 Task: Search one way flight ticket for 3 adults in first from Chicago: Chicago Midway International Airport to Indianapolis: Indianapolis International Airport on 8-5-2023. Choice of flights is American. Number of bags: 1 carry on bag. Price is upto 87000. Outbound departure time preference is 14:45.
Action: Mouse moved to (322, 291)
Screenshot: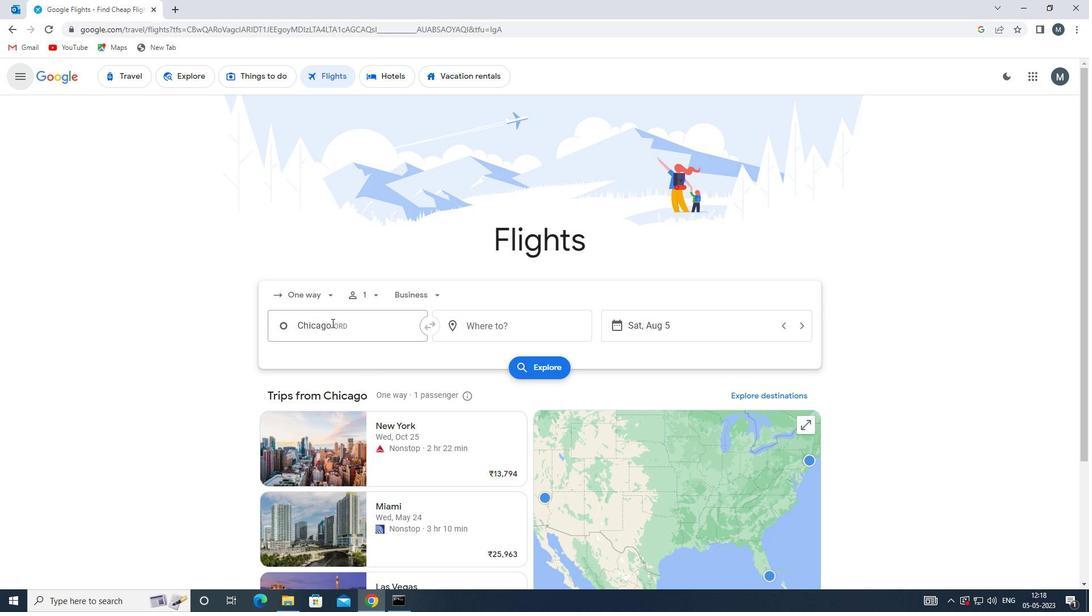 
Action: Mouse pressed left at (322, 291)
Screenshot: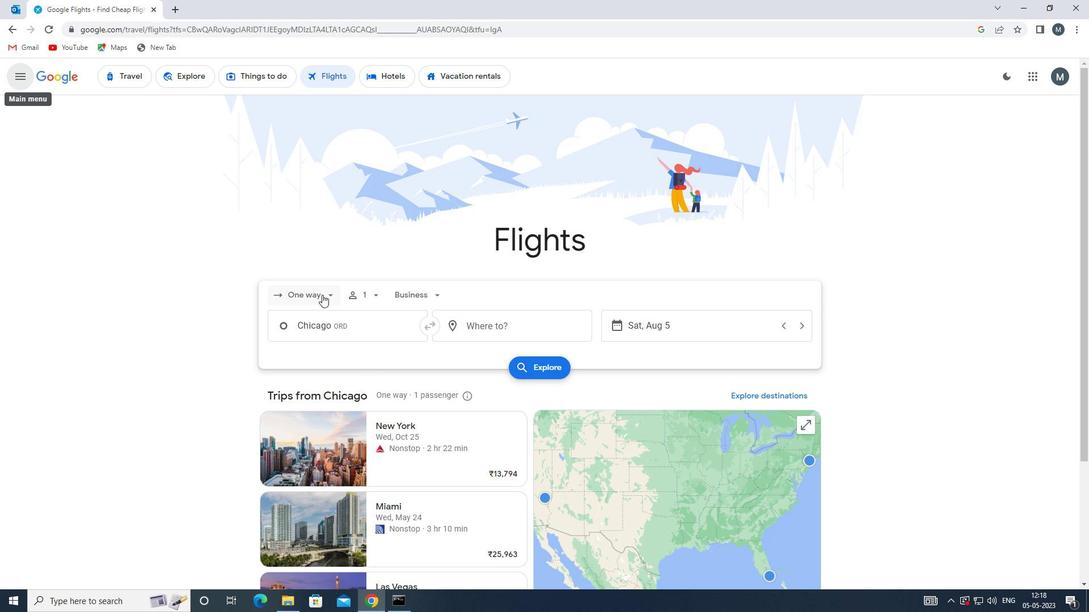
Action: Mouse moved to (328, 356)
Screenshot: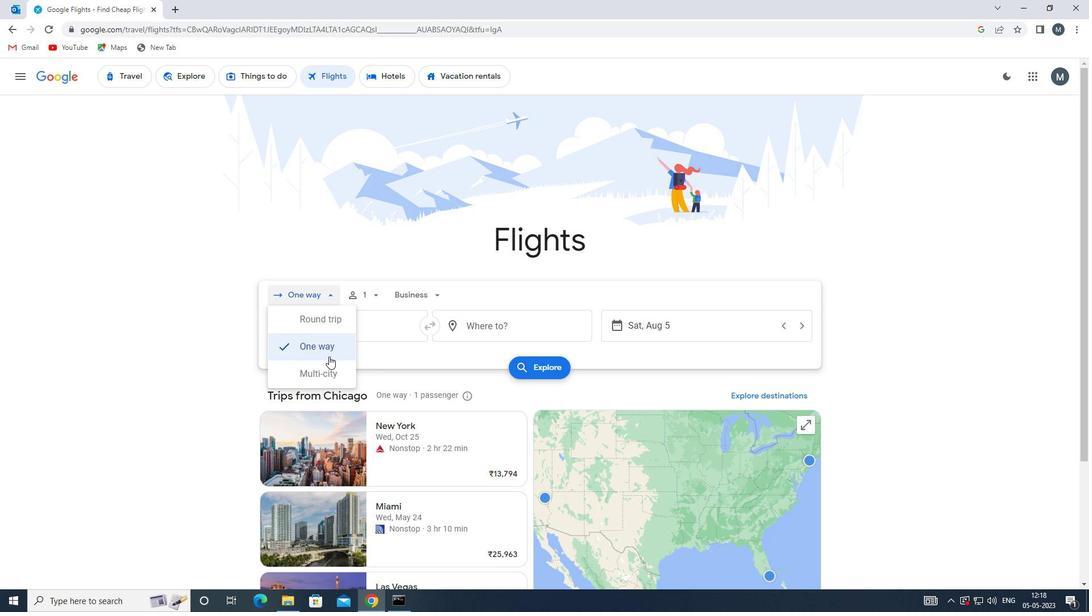 
Action: Mouse pressed left at (328, 356)
Screenshot: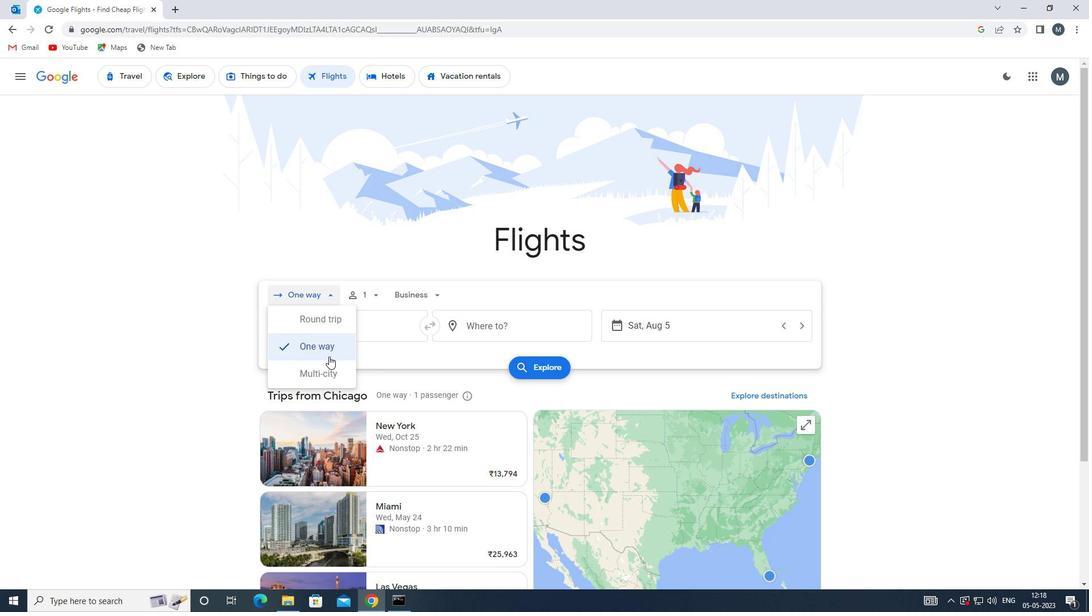 
Action: Mouse moved to (373, 297)
Screenshot: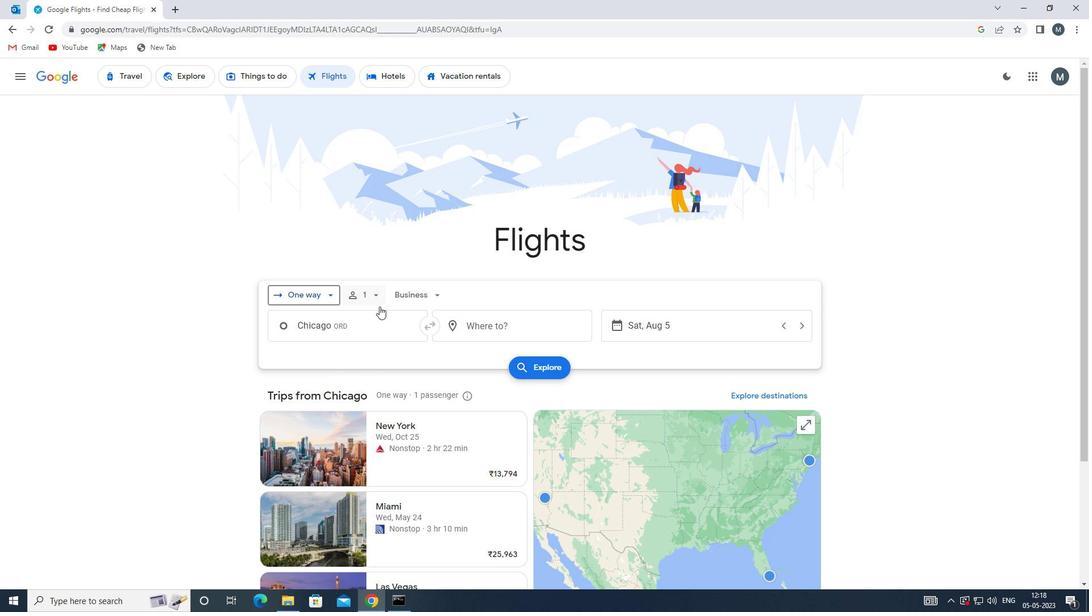 
Action: Mouse pressed left at (373, 297)
Screenshot: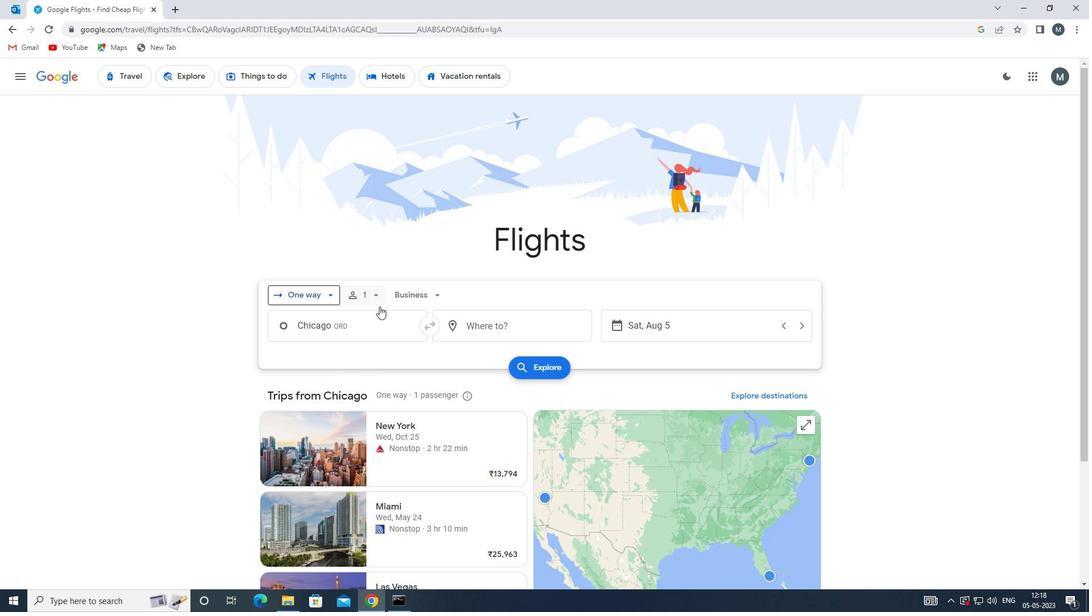 
Action: Mouse moved to (459, 325)
Screenshot: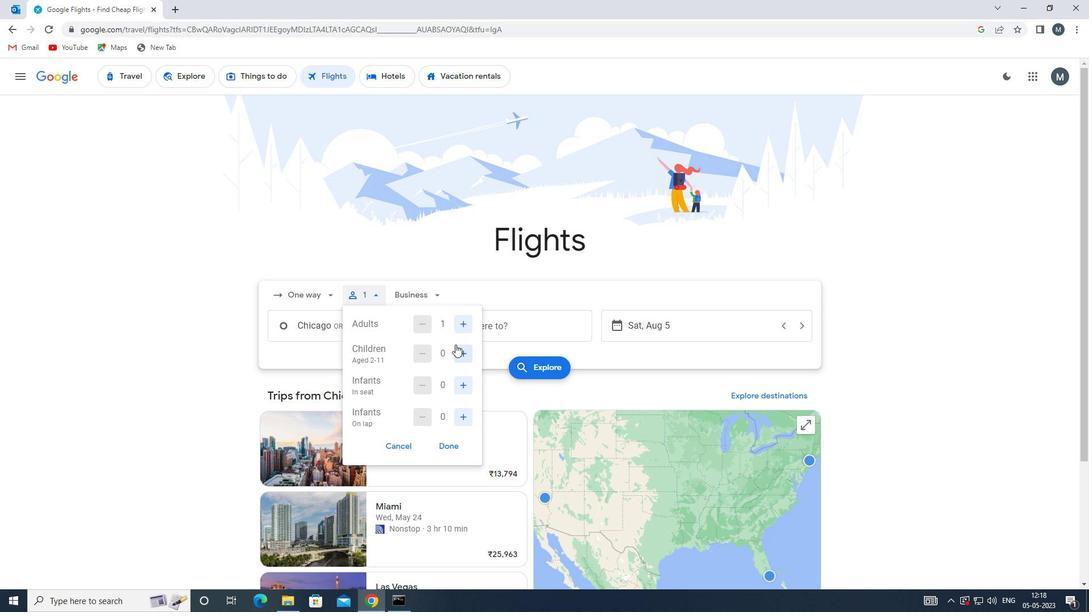 
Action: Mouse pressed left at (459, 325)
Screenshot: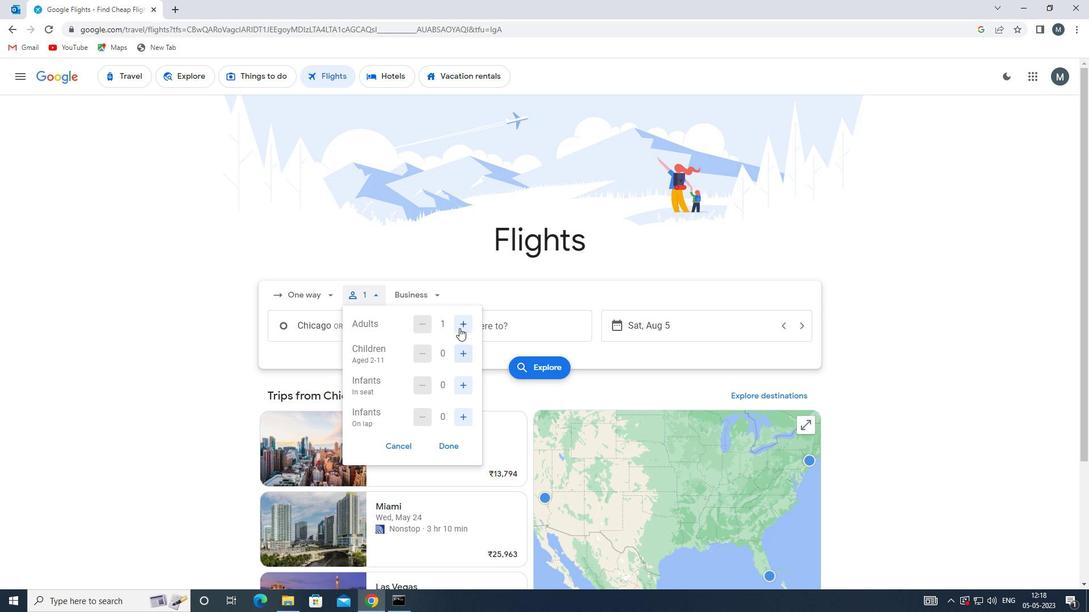 
Action: Mouse pressed left at (459, 325)
Screenshot: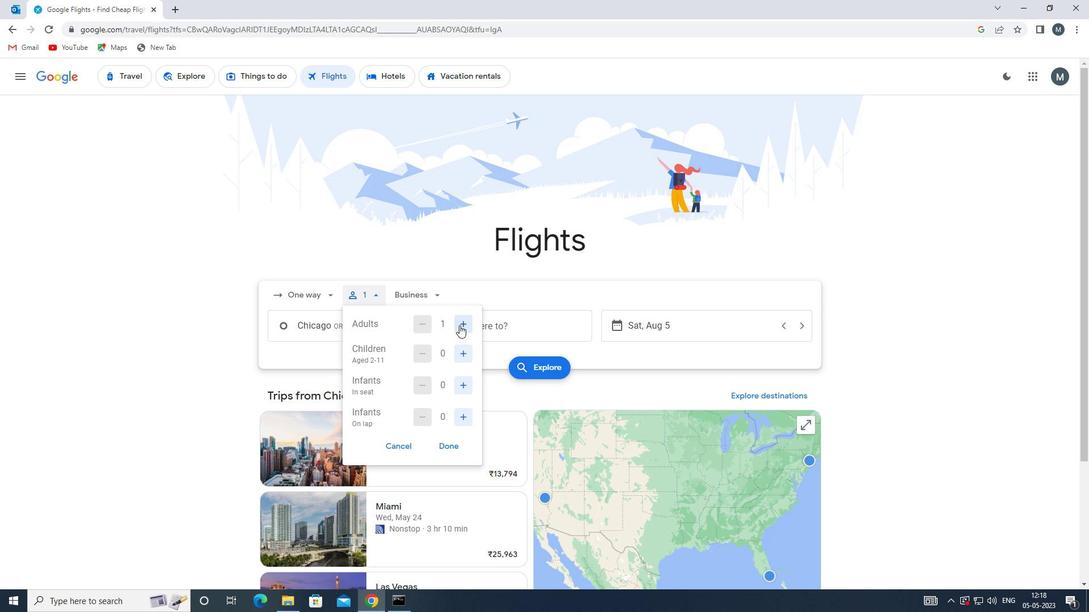 
Action: Mouse moved to (442, 446)
Screenshot: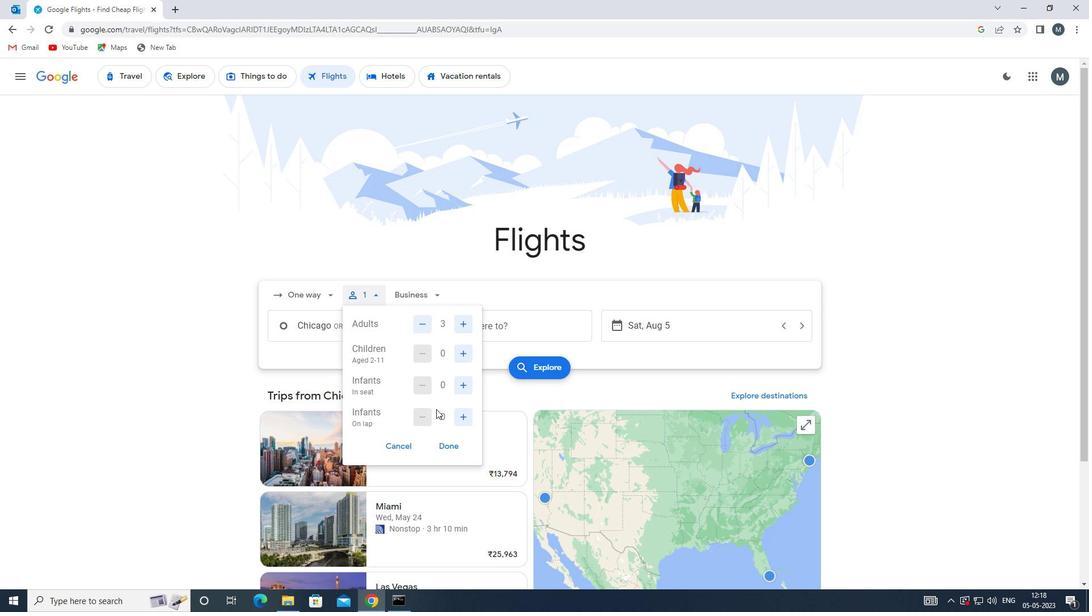 
Action: Mouse pressed left at (442, 446)
Screenshot: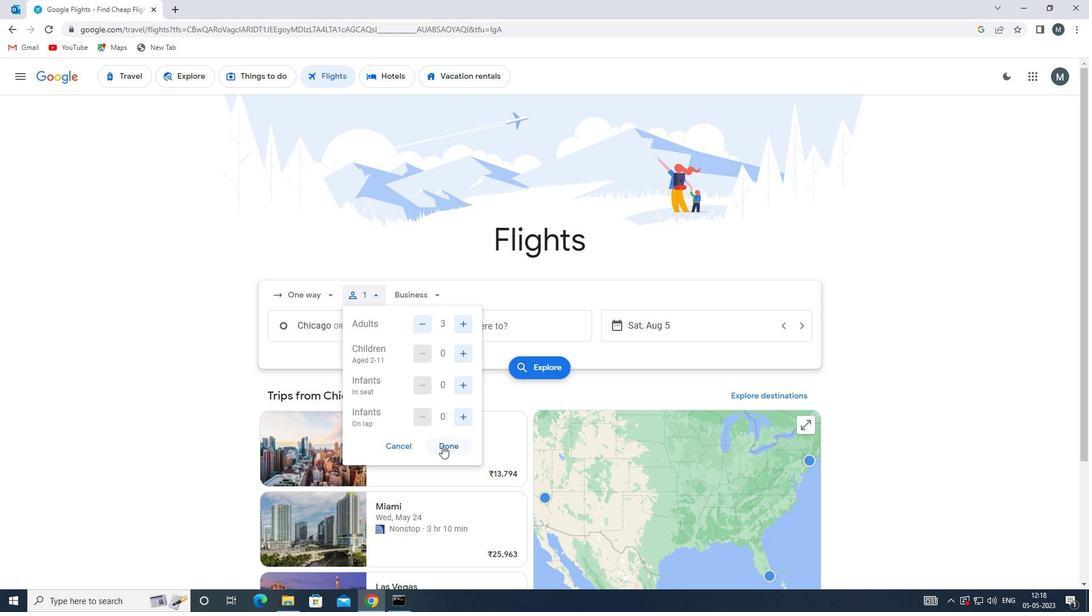 
Action: Mouse moved to (408, 283)
Screenshot: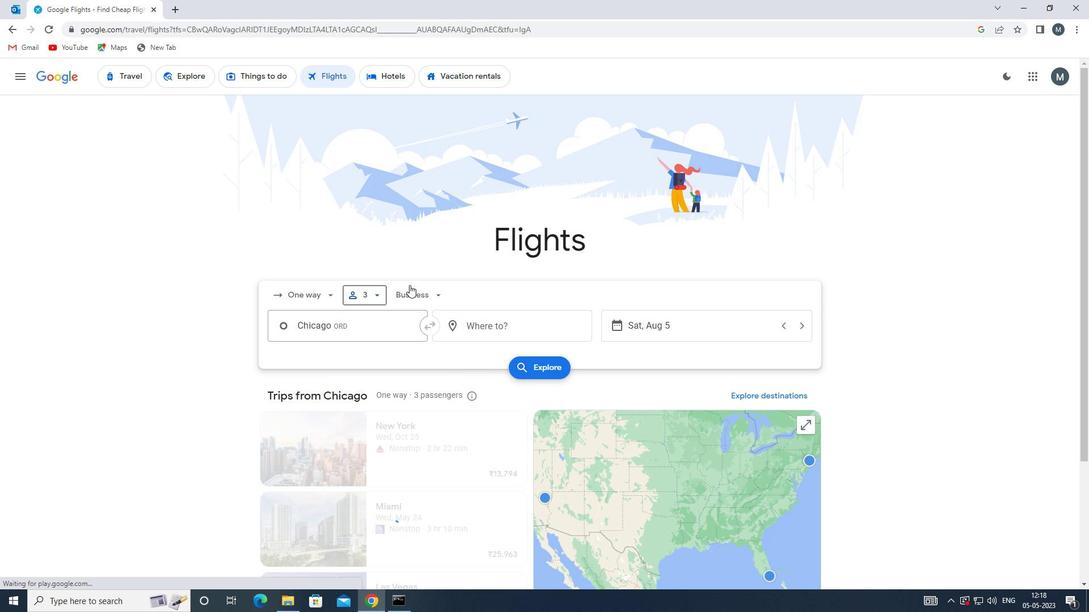 
Action: Mouse pressed left at (408, 283)
Screenshot: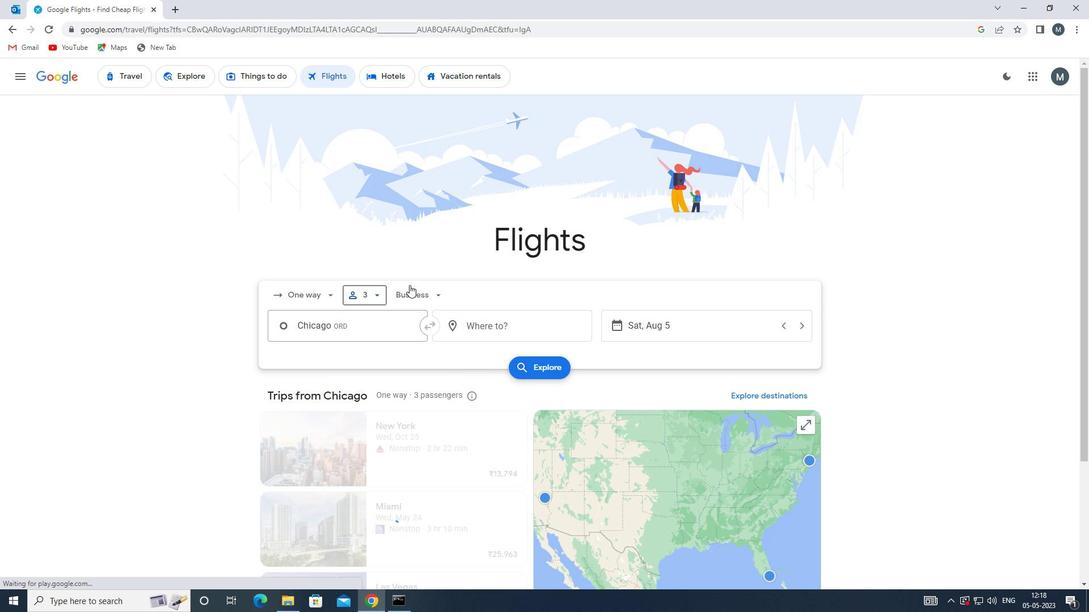 
Action: Mouse moved to (431, 397)
Screenshot: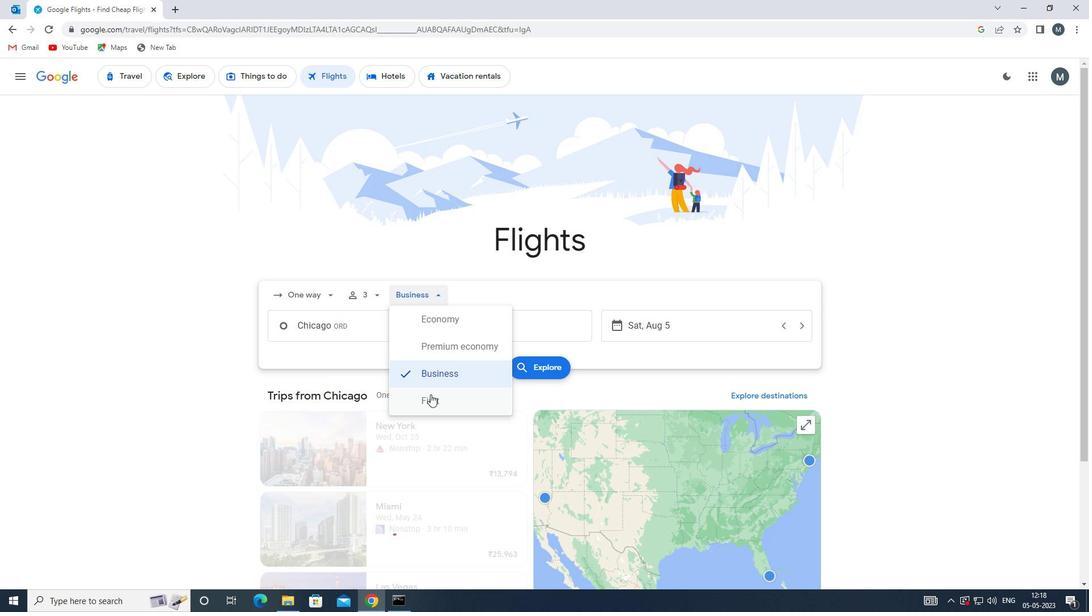 
Action: Mouse pressed left at (431, 397)
Screenshot: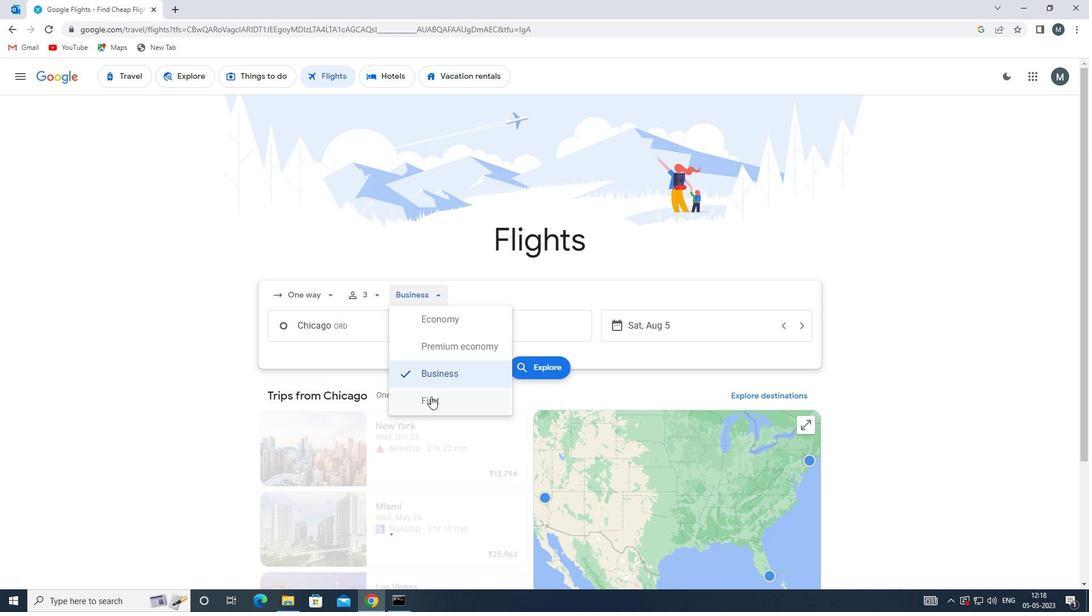 
Action: Mouse moved to (381, 337)
Screenshot: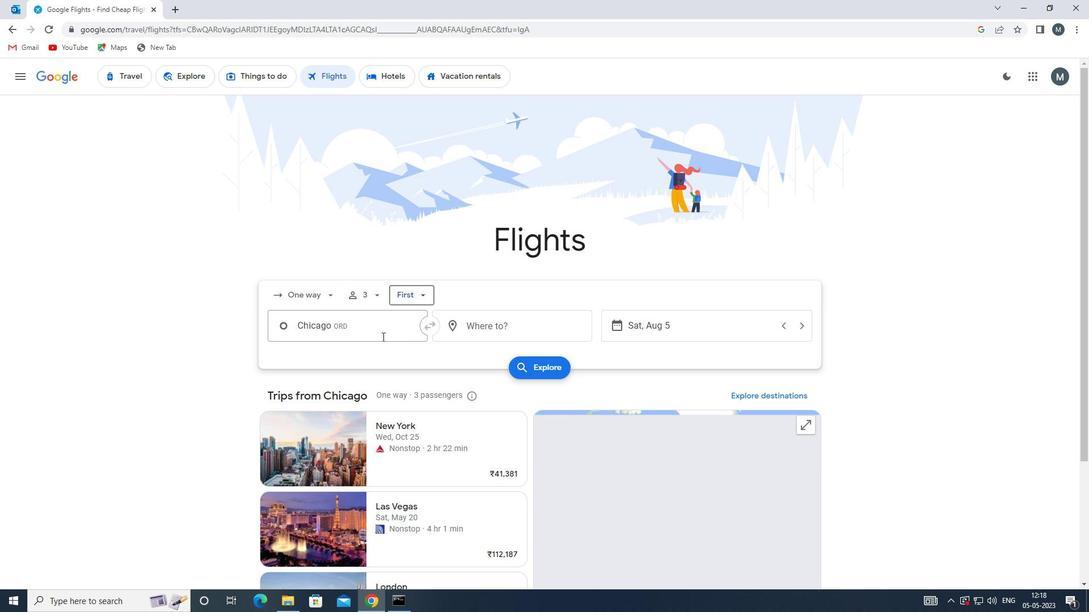 
Action: Mouse pressed left at (381, 337)
Screenshot: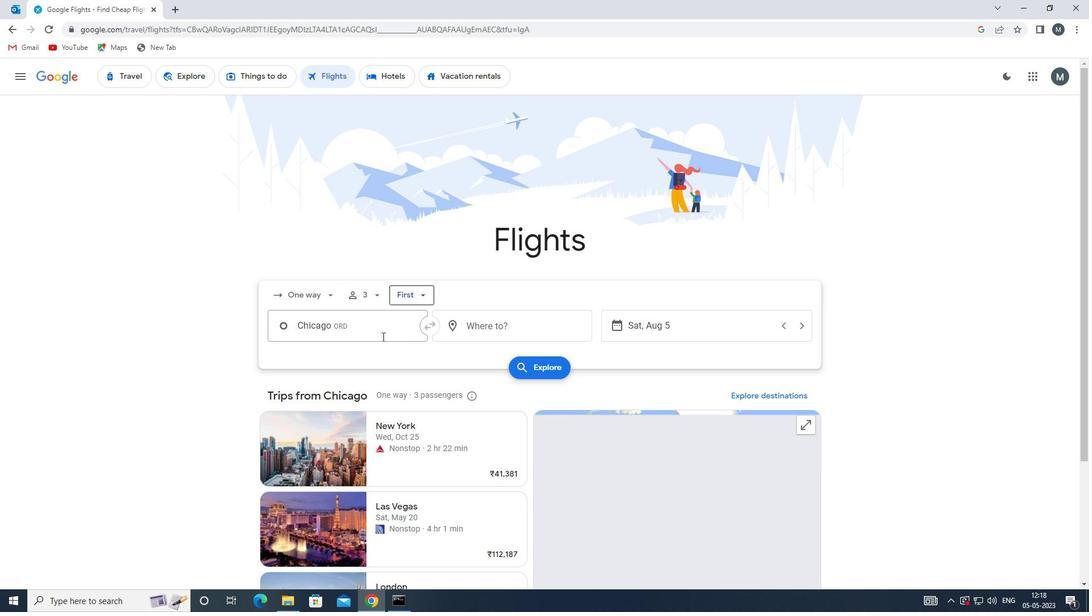
Action: Key pressed <Key.shift><Key.shift><Key.shift><Key.shift><Key.shift><Key.shift>CHICAGO<Key.space>
Screenshot: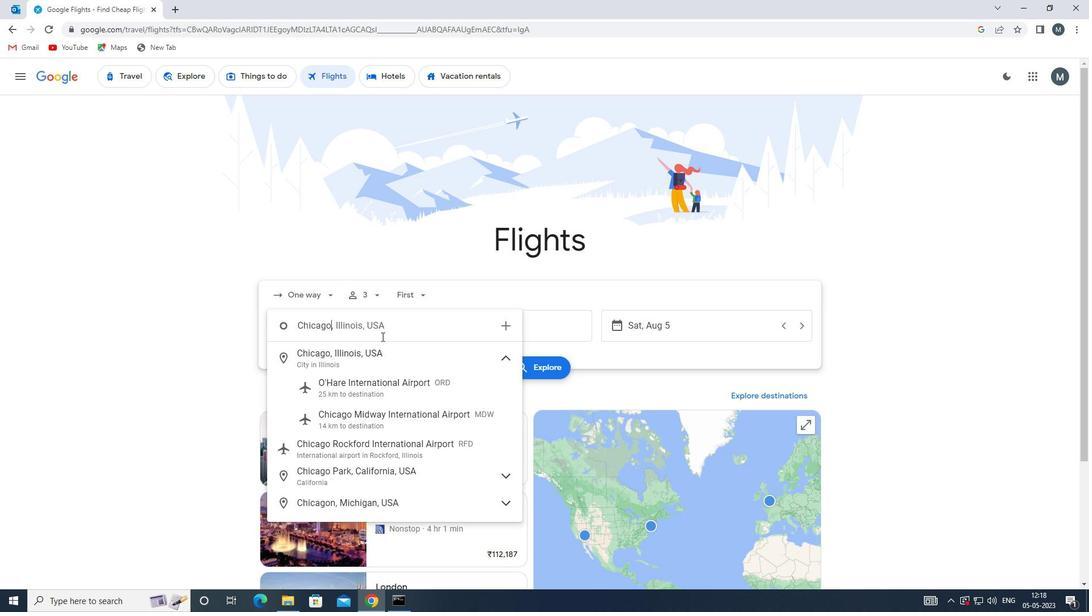 
Action: Mouse moved to (412, 419)
Screenshot: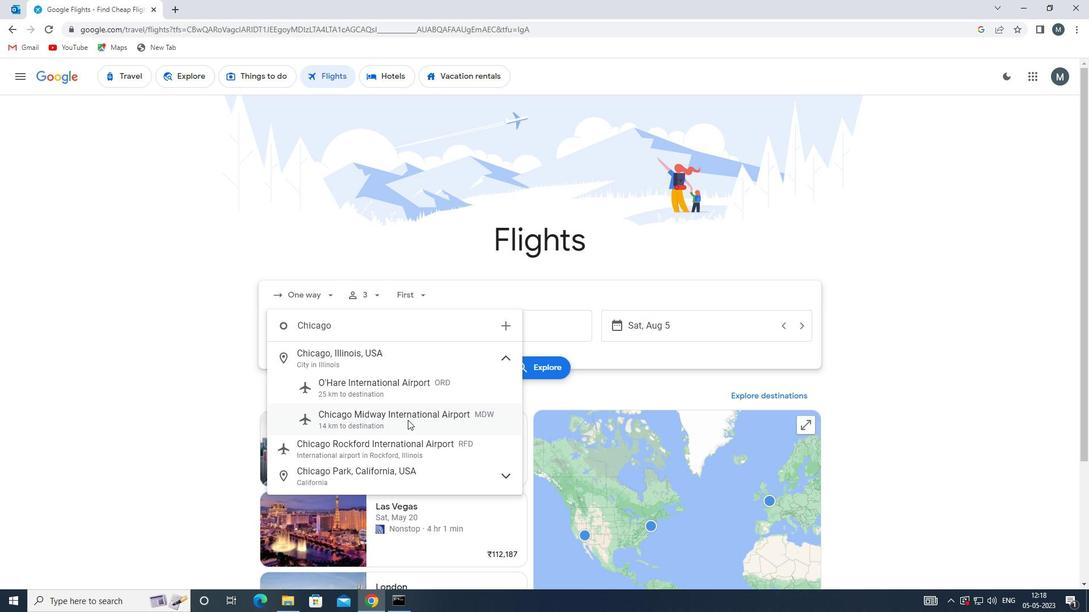 
Action: Mouse pressed left at (412, 419)
Screenshot: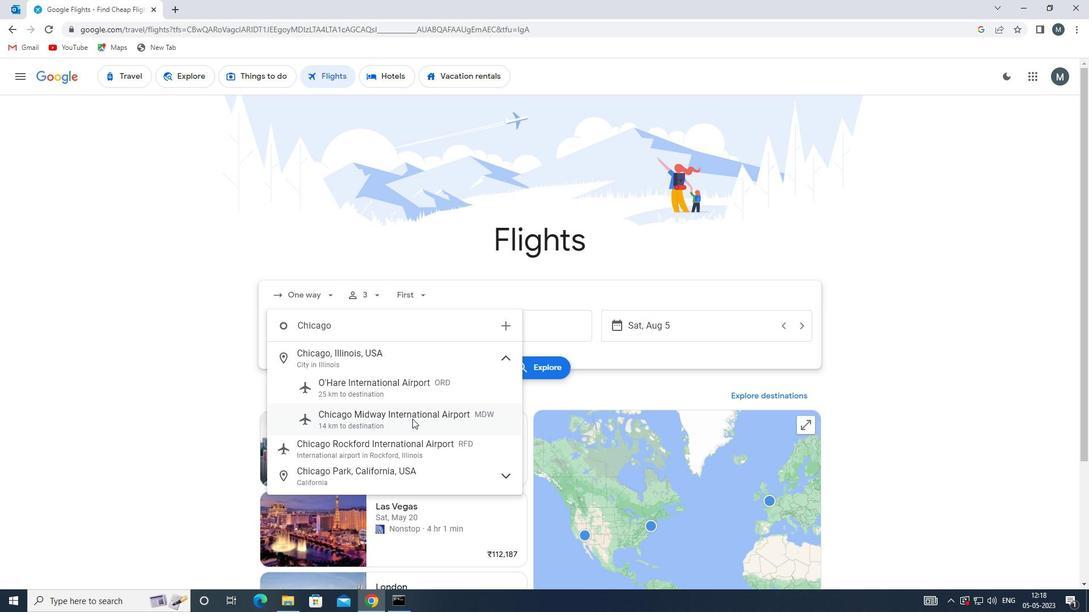 
Action: Mouse moved to (476, 330)
Screenshot: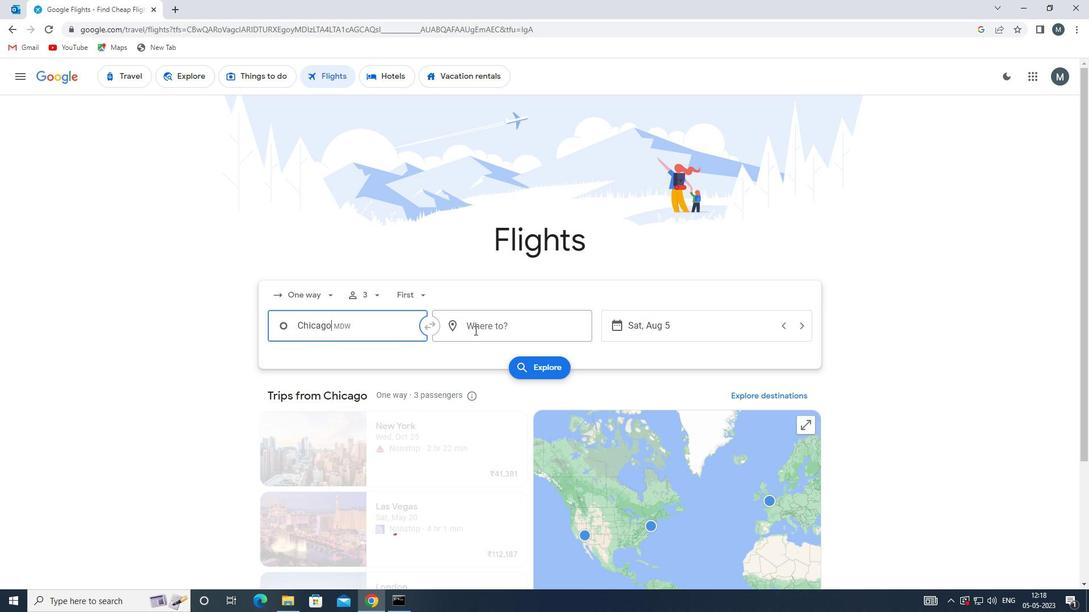 
Action: Mouse pressed left at (476, 330)
Screenshot: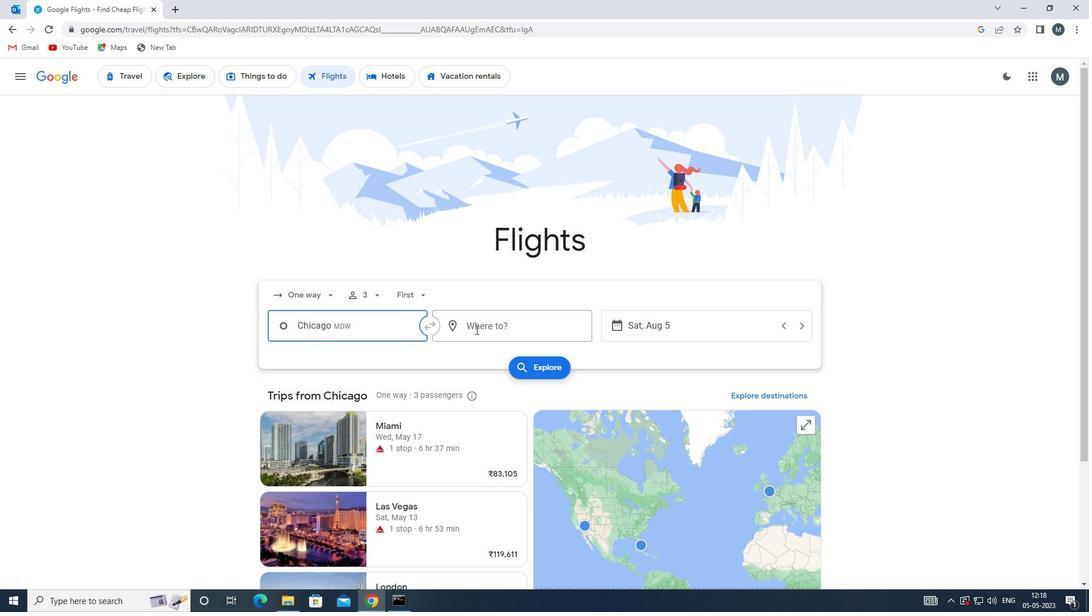 
Action: Key pressed IND
Screenshot: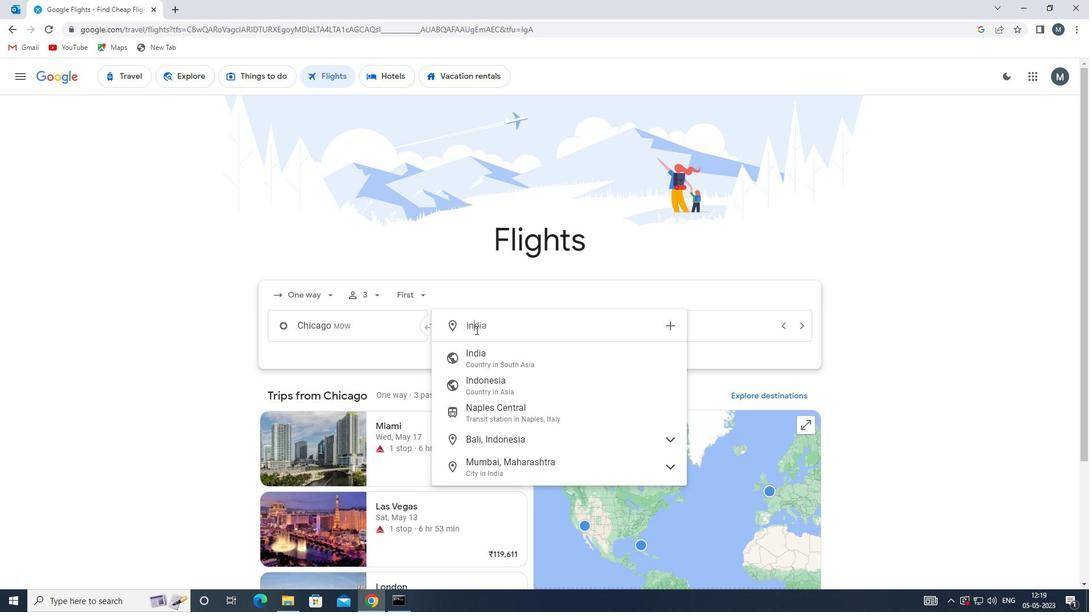 
Action: Mouse moved to (537, 360)
Screenshot: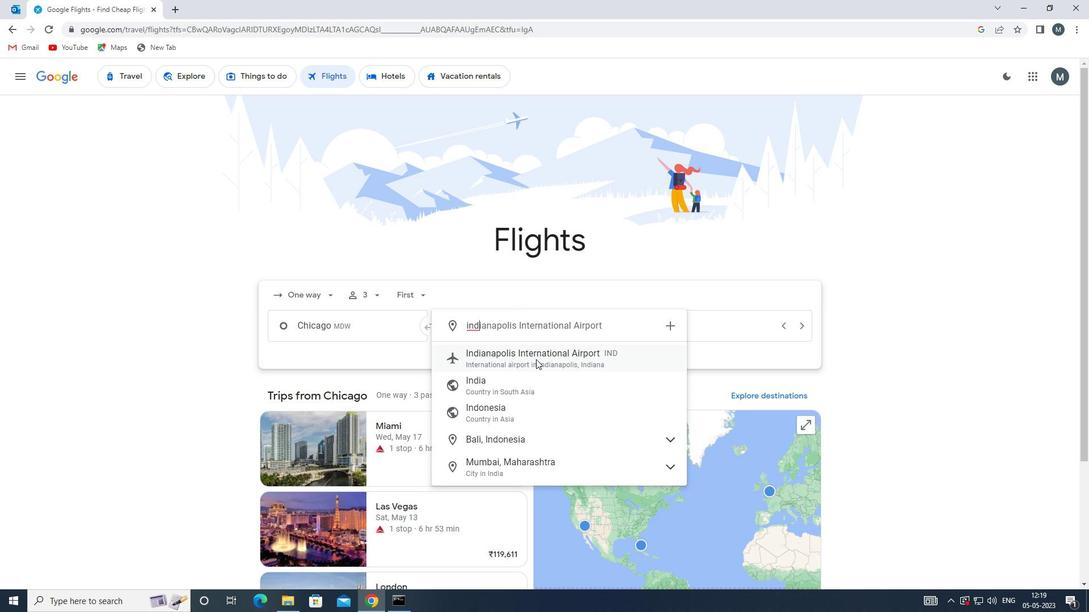 
Action: Mouse pressed left at (537, 360)
Screenshot: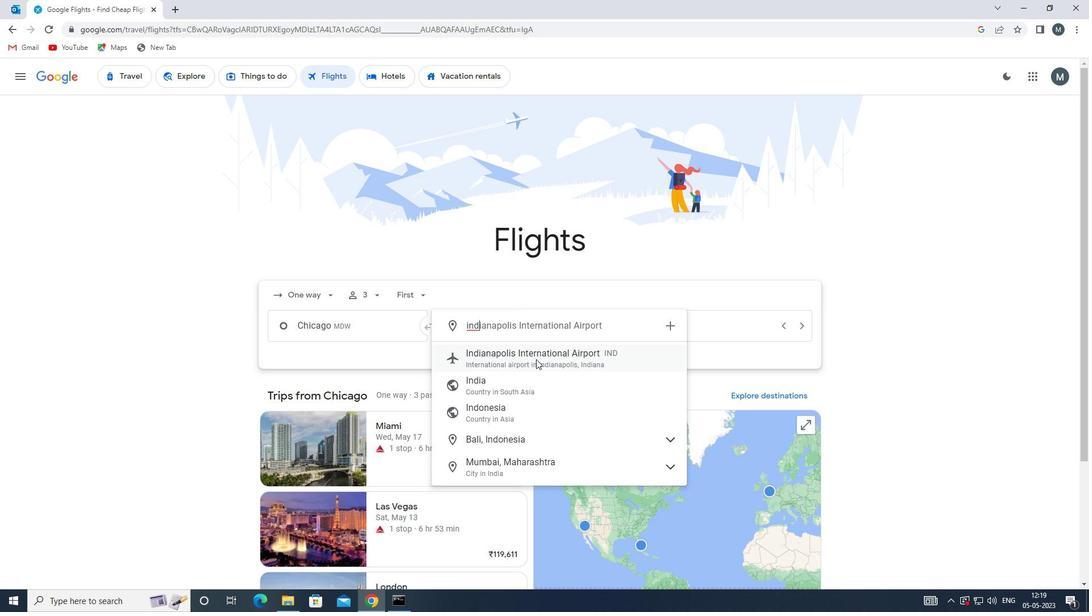 
Action: Mouse moved to (660, 327)
Screenshot: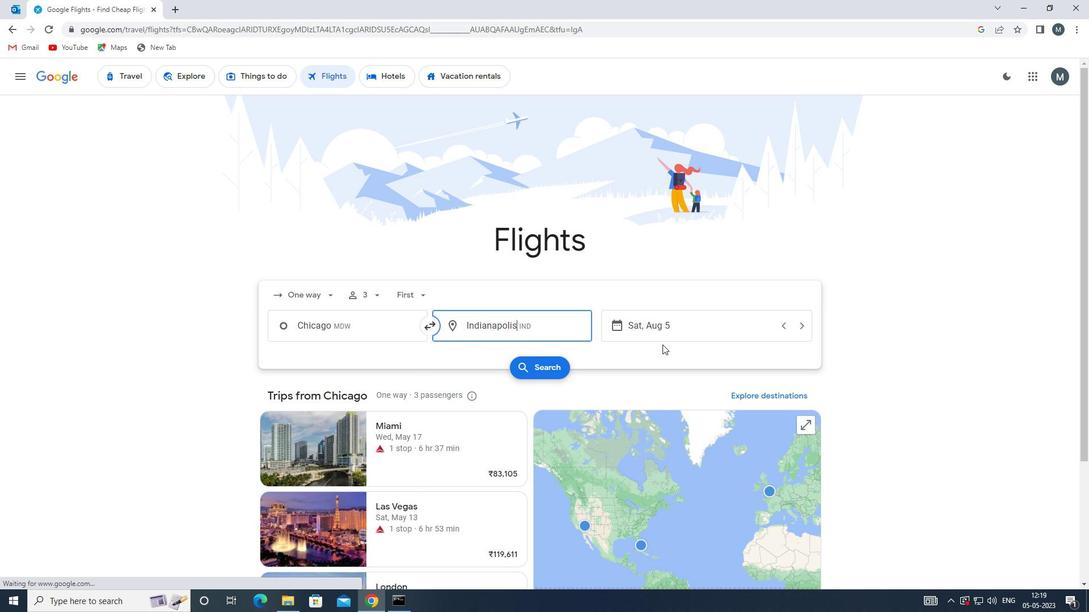 
Action: Mouse pressed left at (660, 327)
Screenshot: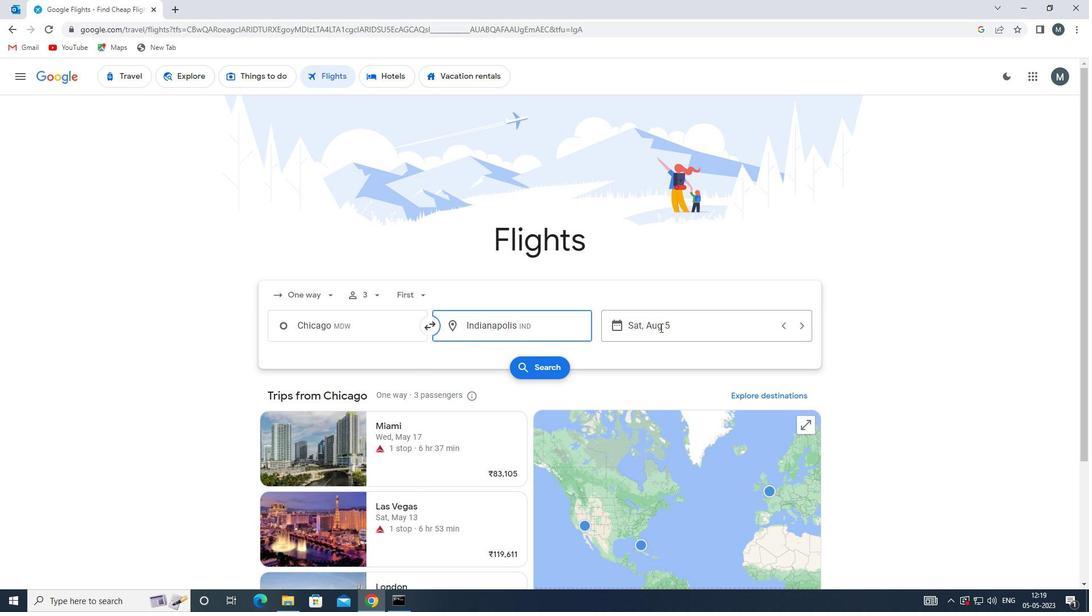 
Action: Mouse moved to (573, 380)
Screenshot: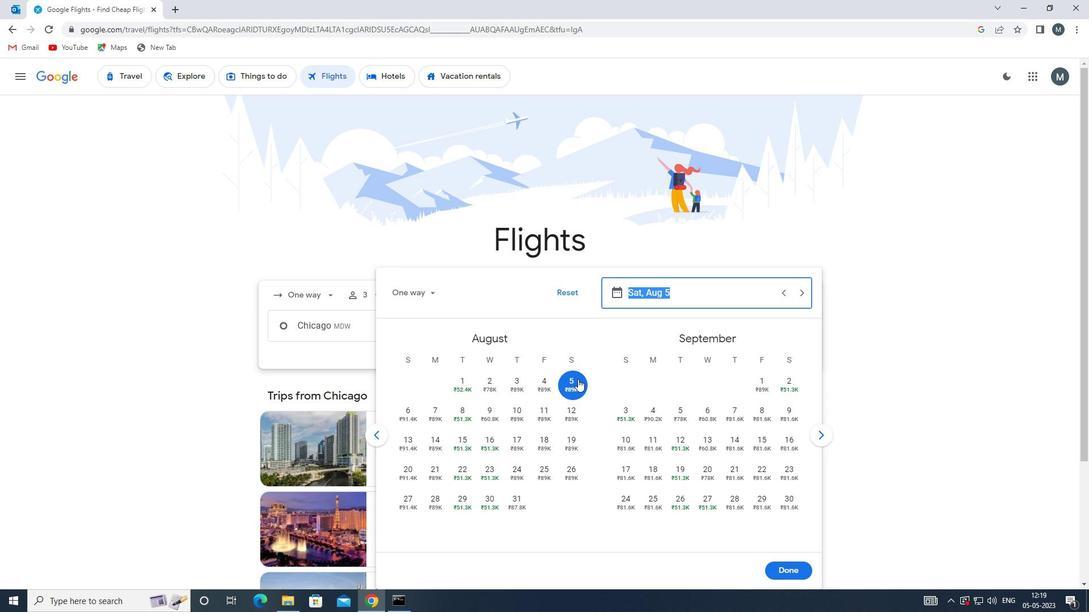 
Action: Mouse pressed left at (573, 380)
Screenshot: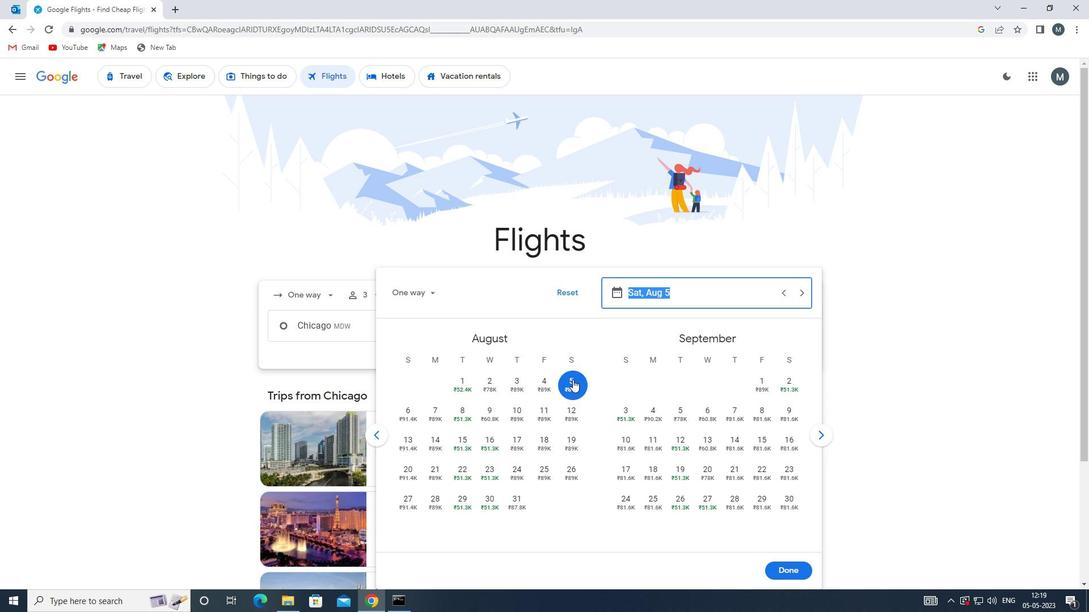 
Action: Mouse moved to (792, 567)
Screenshot: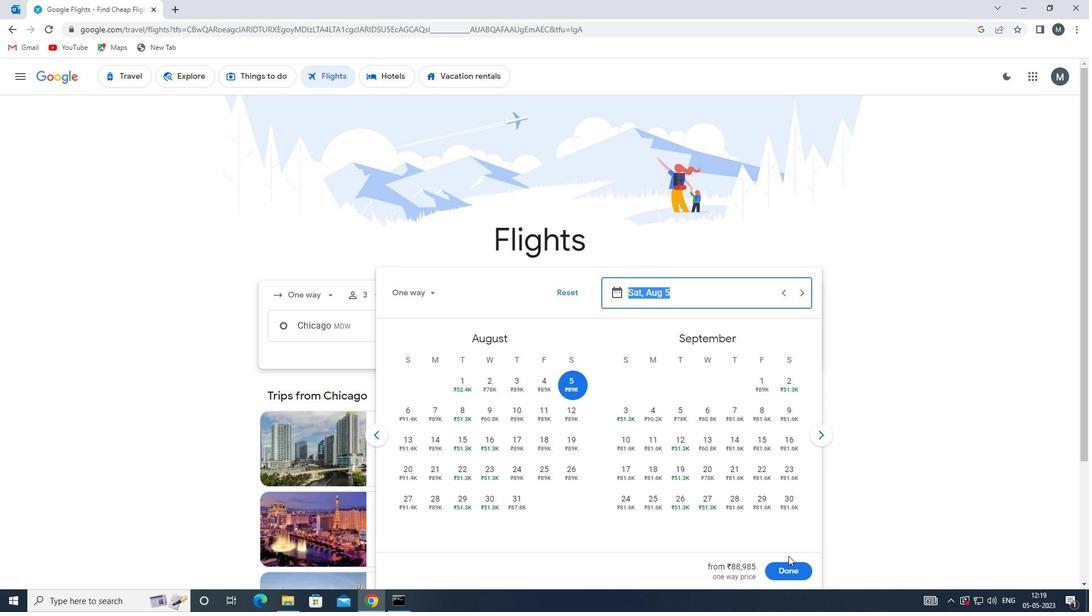
Action: Mouse pressed left at (792, 567)
Screenshot: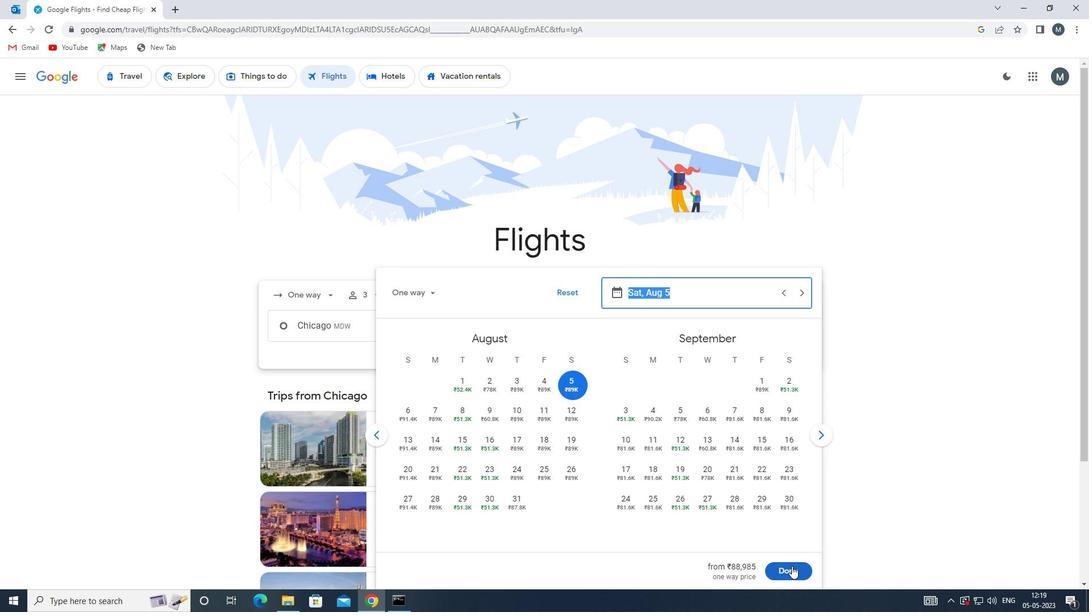 
Action: Mouse moved to (524, 362)
Screenshot: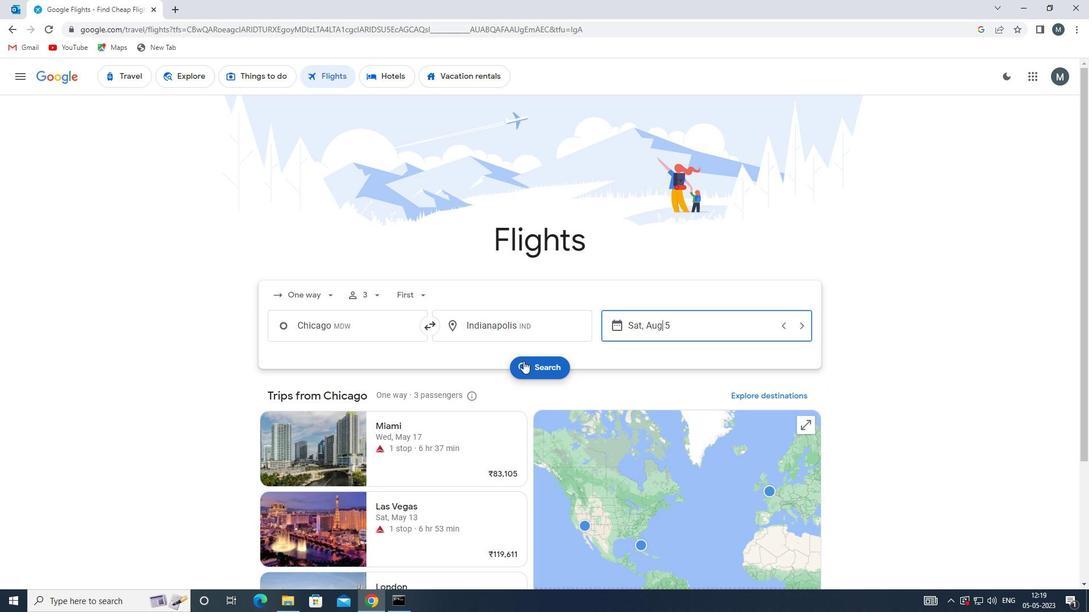 
Action: Mouse pressed left at (524, 362)
Screenshot: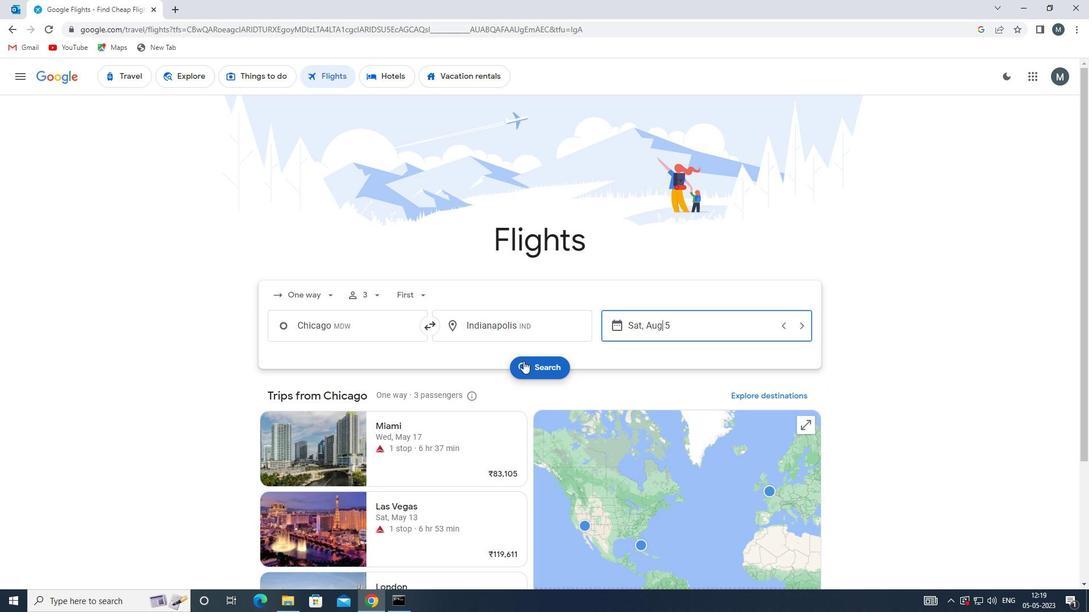 
Action: Mouse moved to (288, 183)
Screenshot: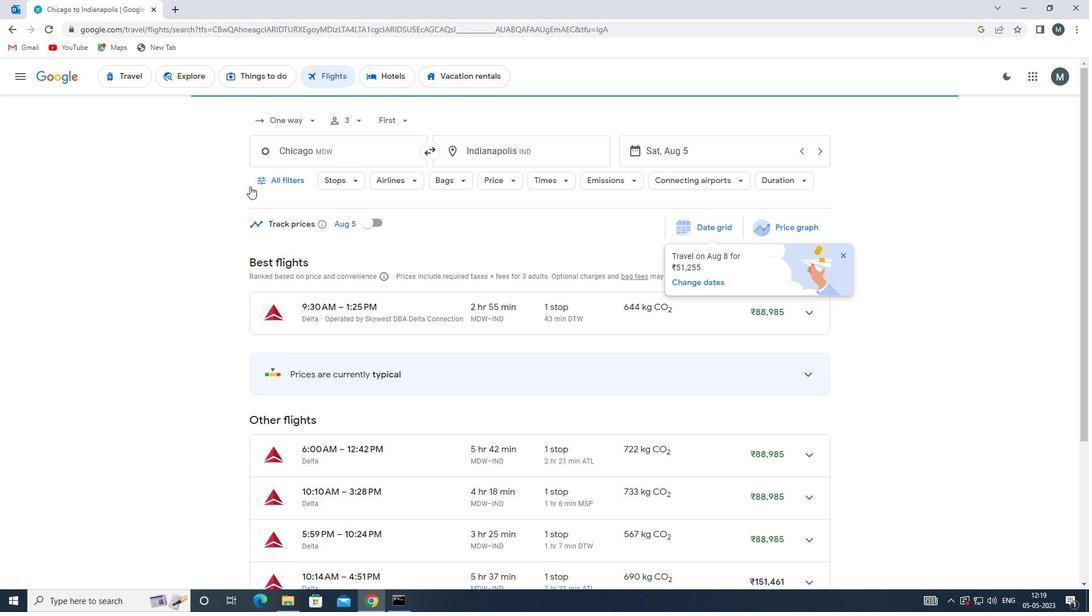 
Action: Mouse pressed left at (288, 183)
Screenshot: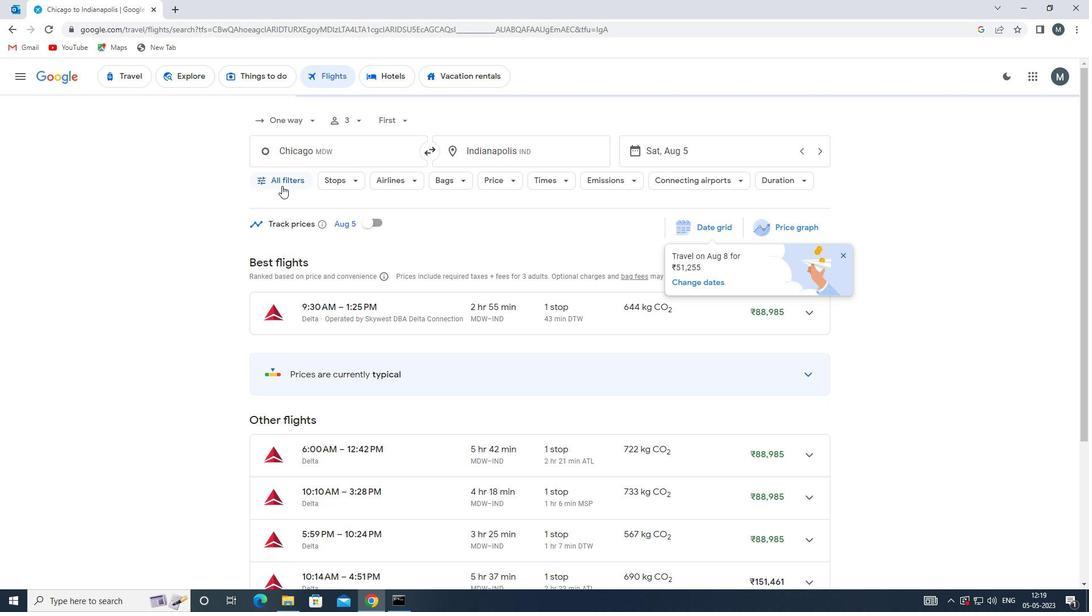 
Action: Mouse moved to (317, 281)
Screenshot: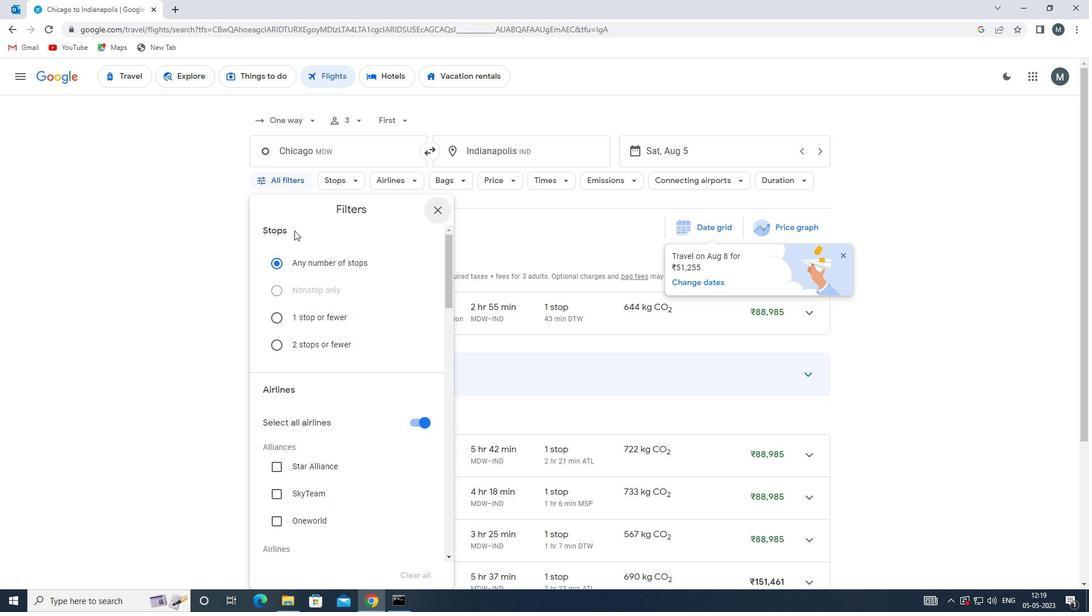 
Action: Mouse scrolled (317, 280) with delta (0, 0)
Screenshot: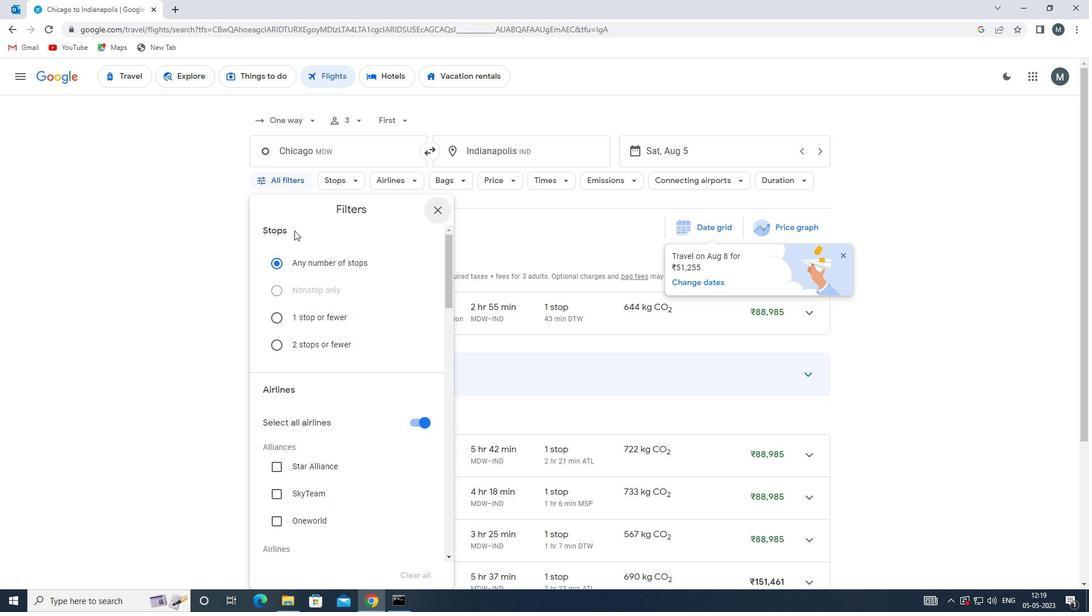 
Action: Mouse moved to (317, 285)
Screenshot: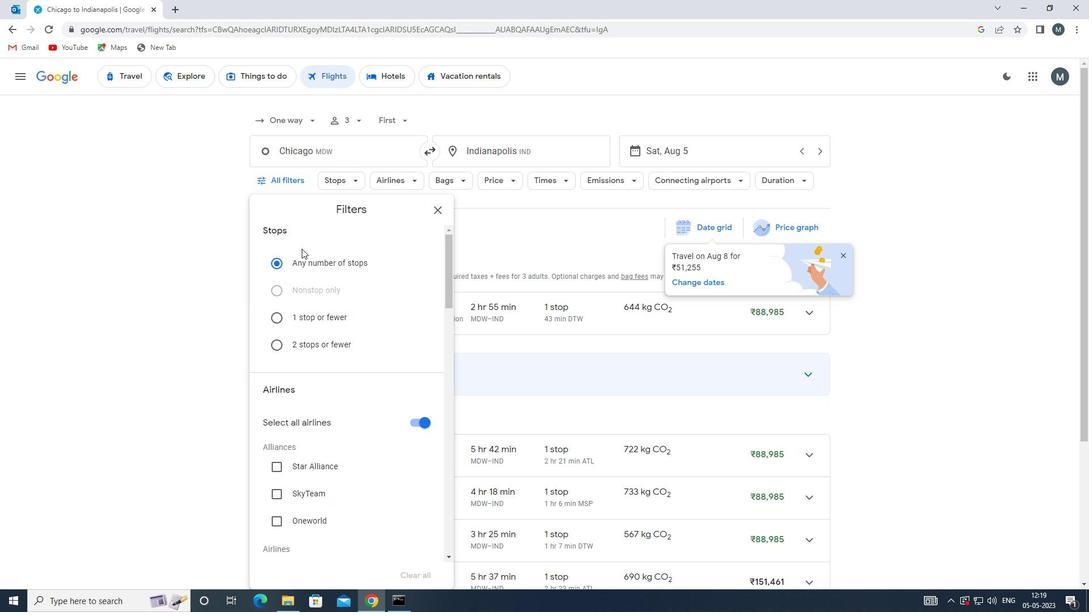 
Action: Mouse scrolled (317, 285) with delta (0, 0)
Screenshot: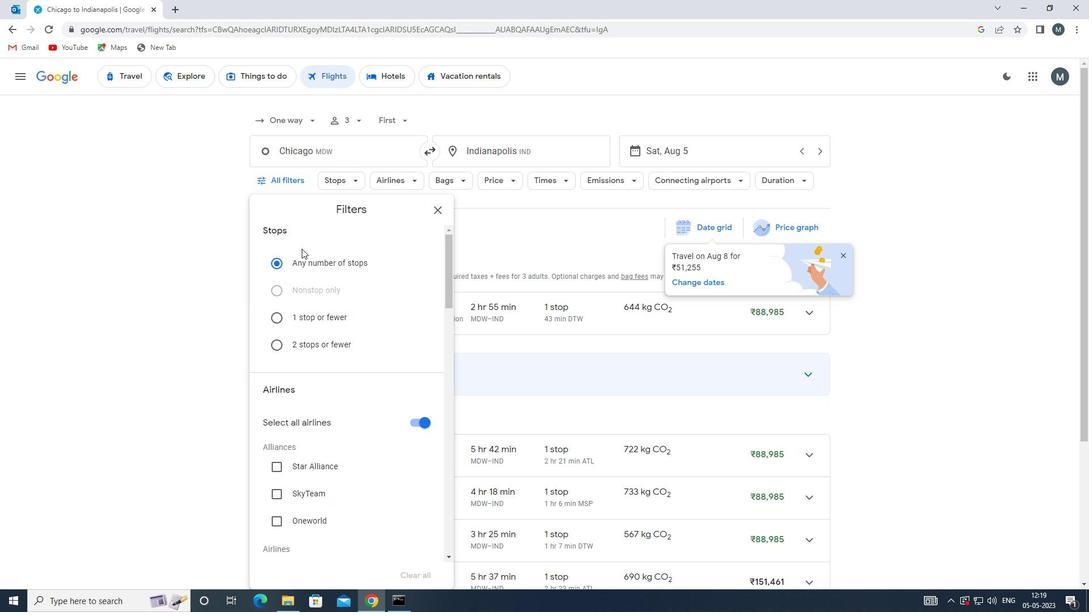 
Action: Mouse moved to (421, 310)
Screenshot: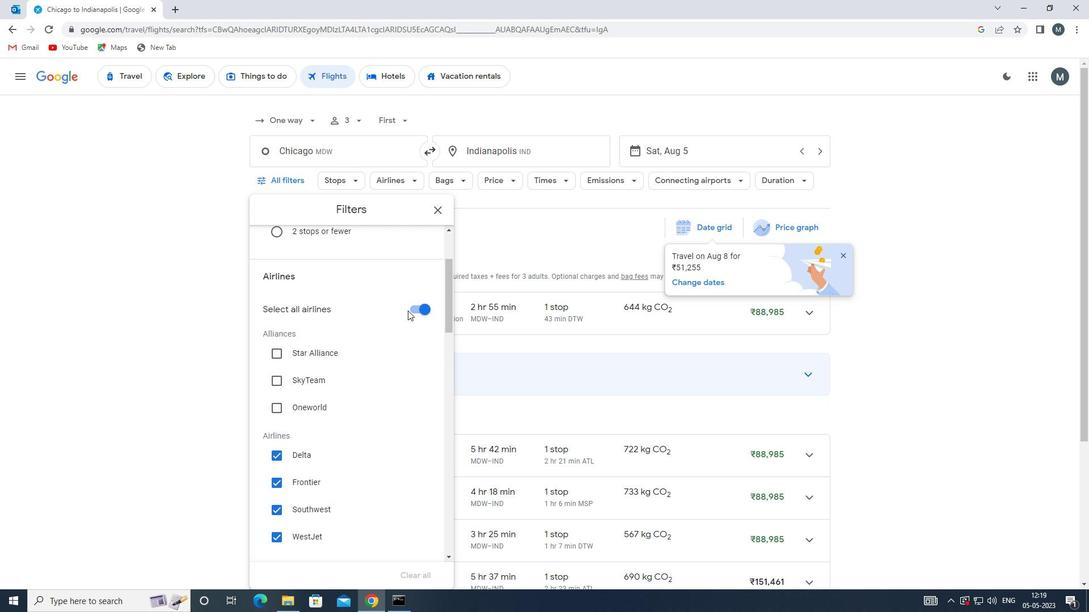 
Action: Mouse pressed left at (421, 310)
Screenshot: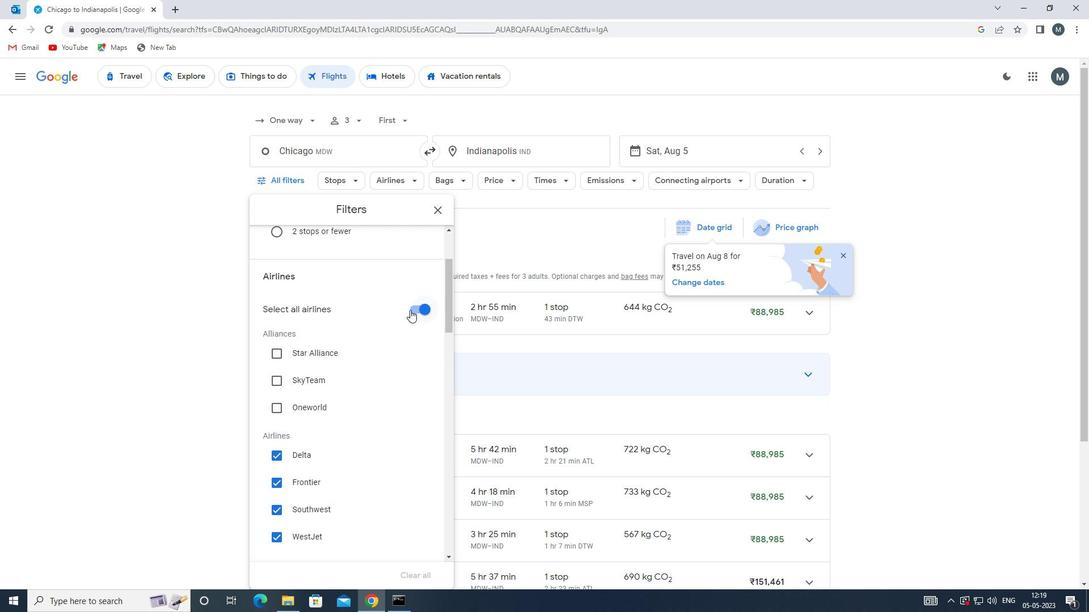 
Action: Mouse moved to (317, 341)
Screenshot: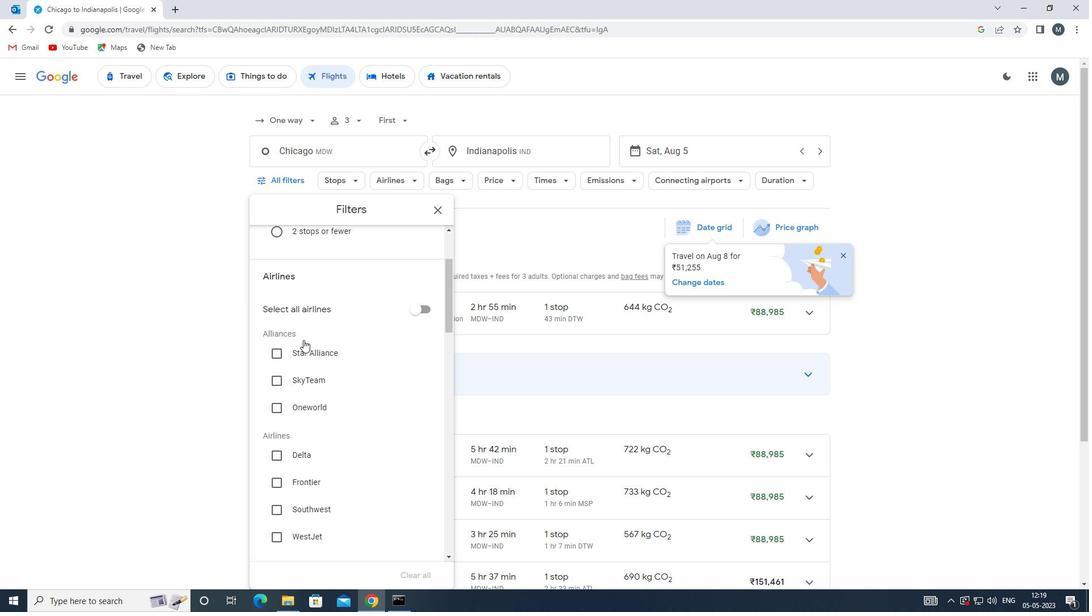 
Action: Mouse scrolled (317, 341) with delta (0, 0)
Screenshot: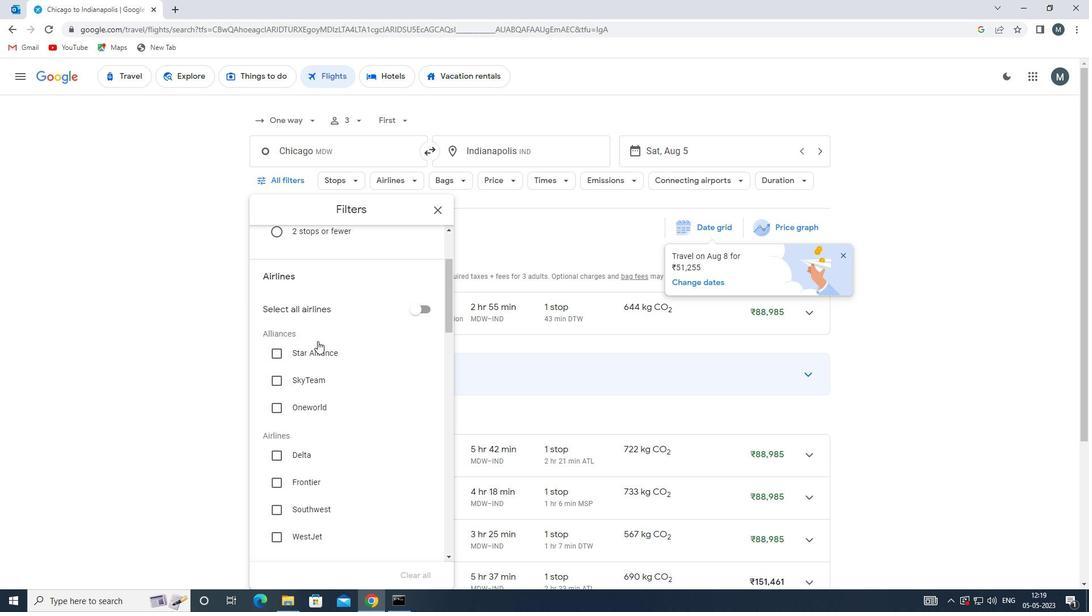 
Action: Mouse moved to (322, 390)
Screenshot: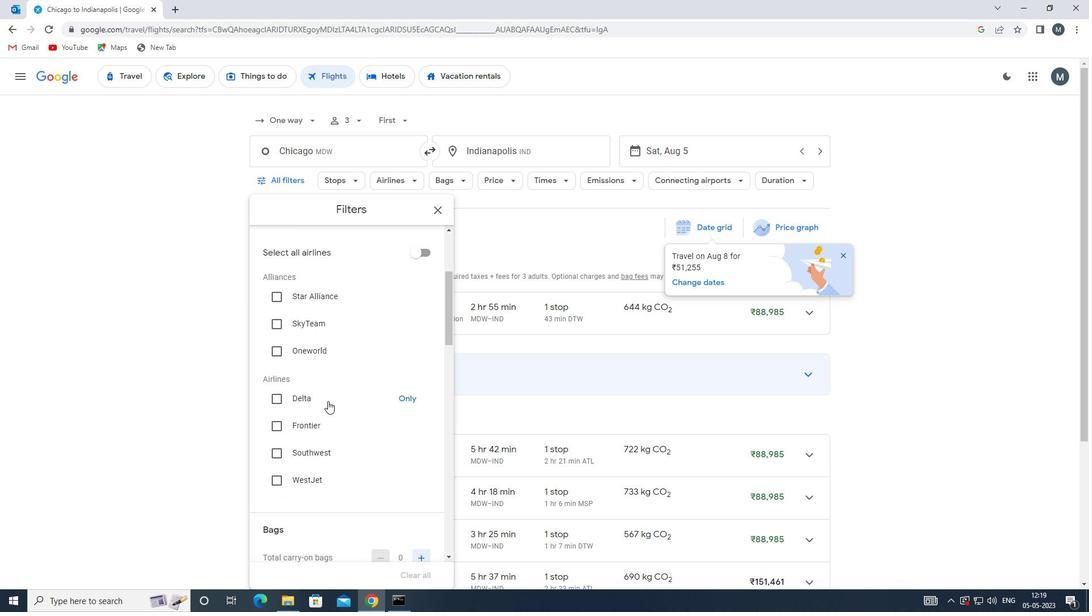 
Action: Mouse scrolled (322, 389) with delta (0, 0)
Screenshot: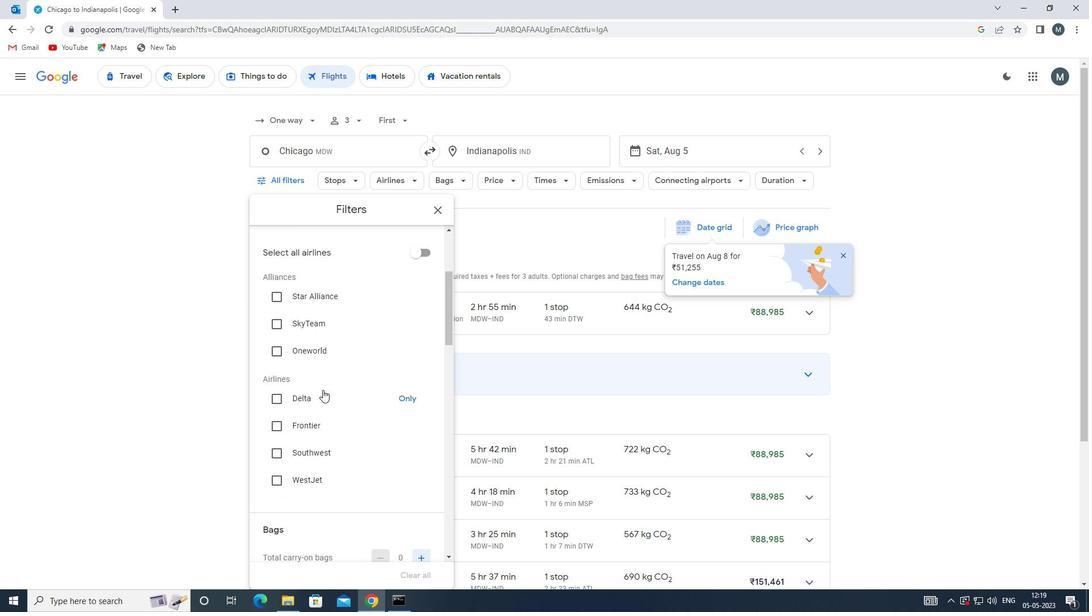 
Action: Mouse moved to (377, 385)
Screenshot: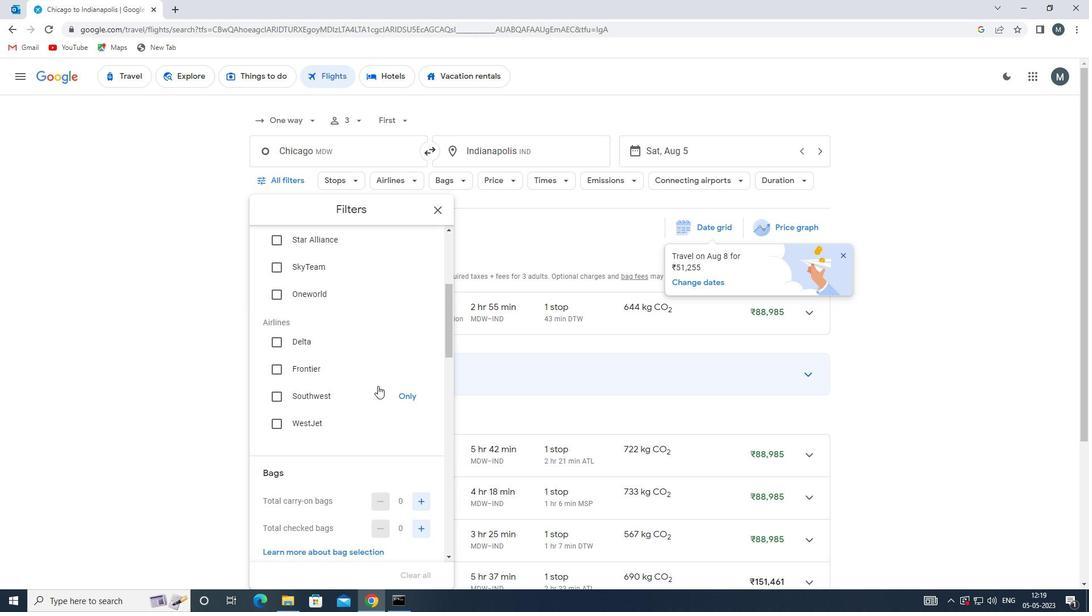 
Action: Mouse scrolled (377, 385) with delta (0, 0)
Screenshot: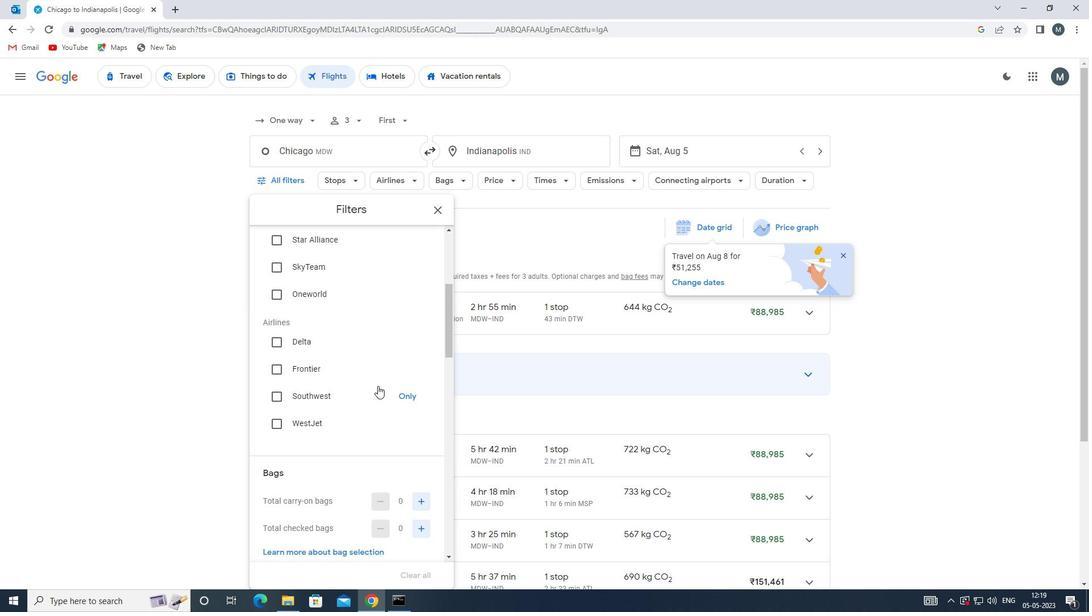 
Action: Mouse moved to (375, 385)
Screenshot: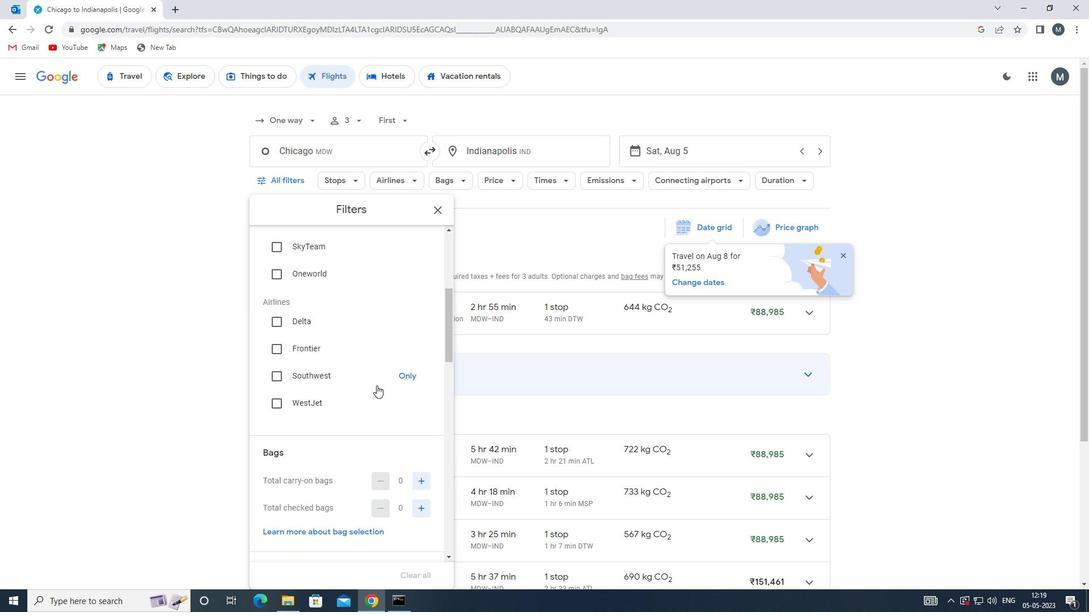 
Action: Mouse scrolled (375, 385) with delta (0, 0)
Screenshot: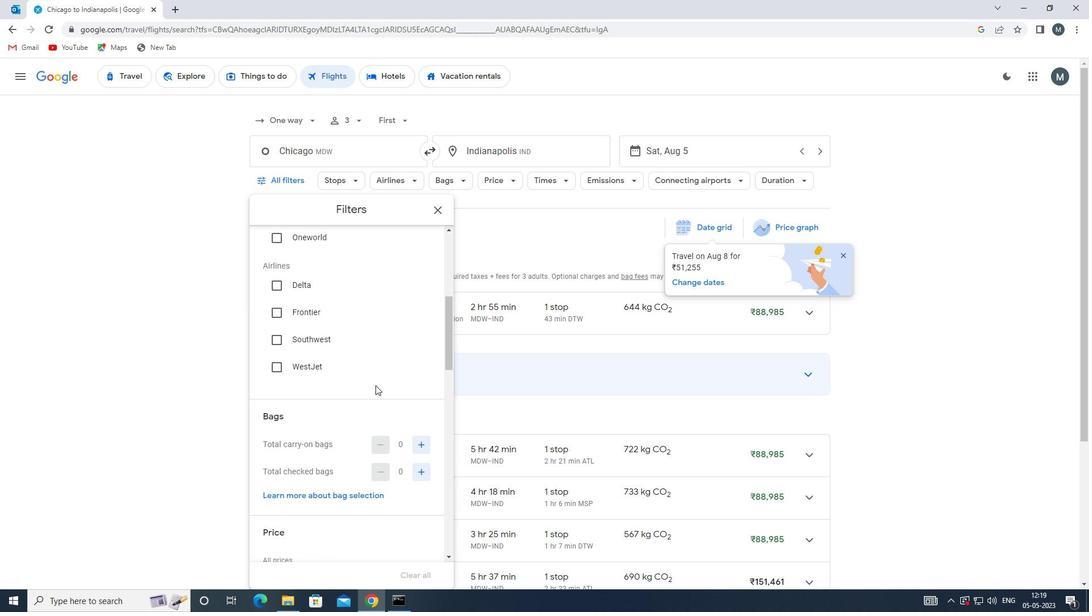 
Action: Mouse moved to (421, 389)
Screenshot: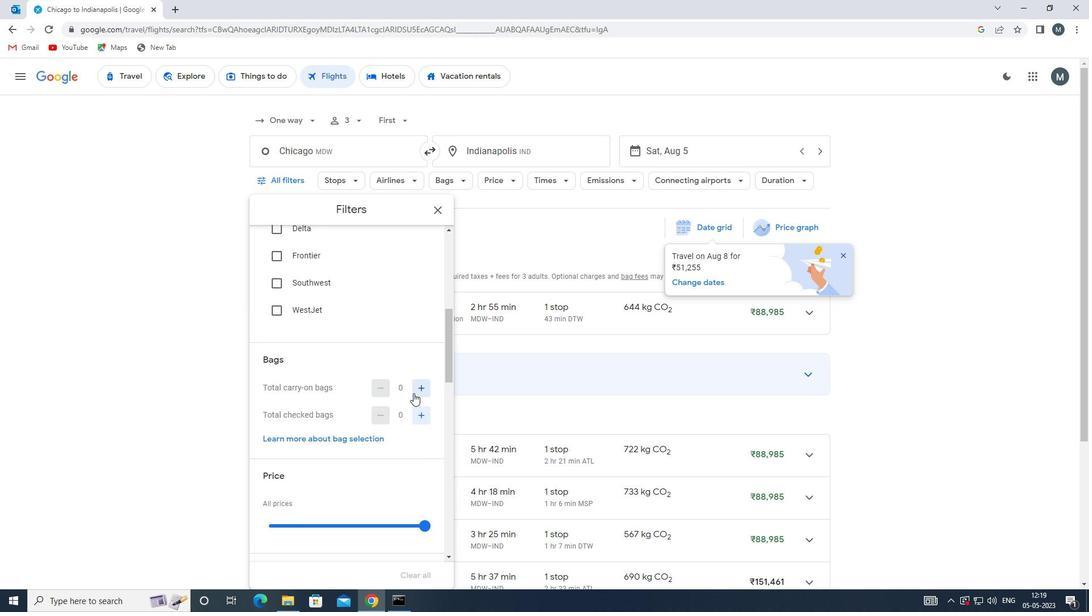 
Action: Mouse pressed left at (421, 389)
Screenshot: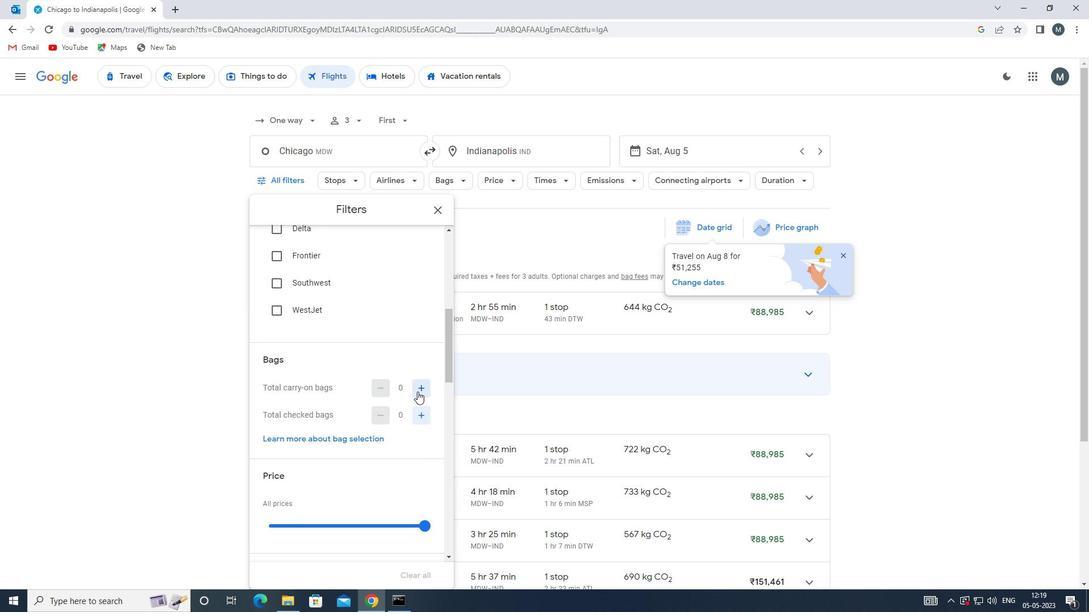 
Action: Mouse moved to (343, 398)
Screenshot: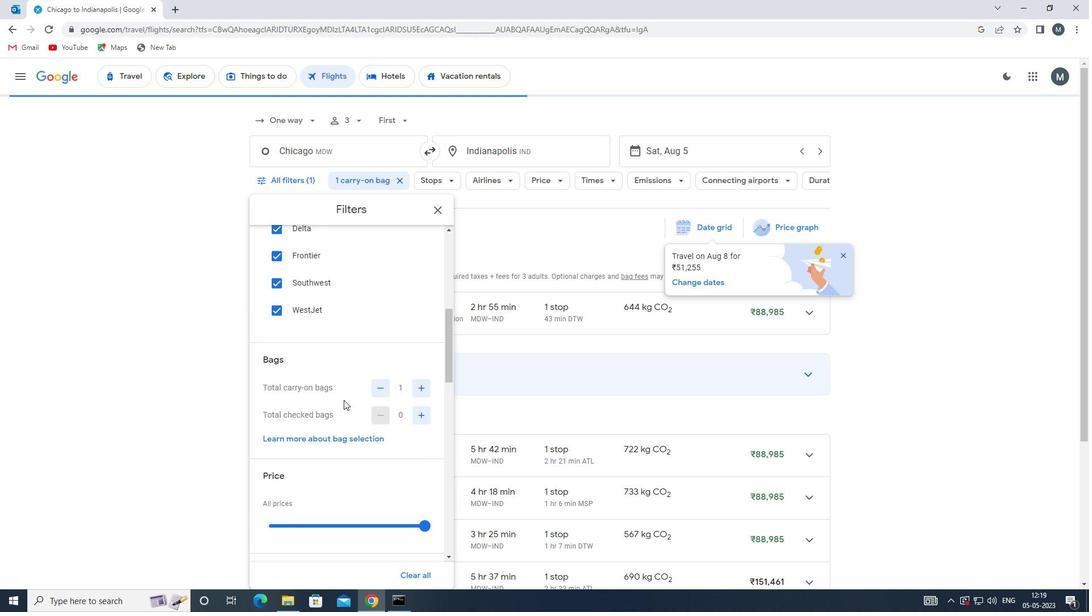 
Action: Mouse scrolled (343, 398) with delta (0, 0)
Screenshot: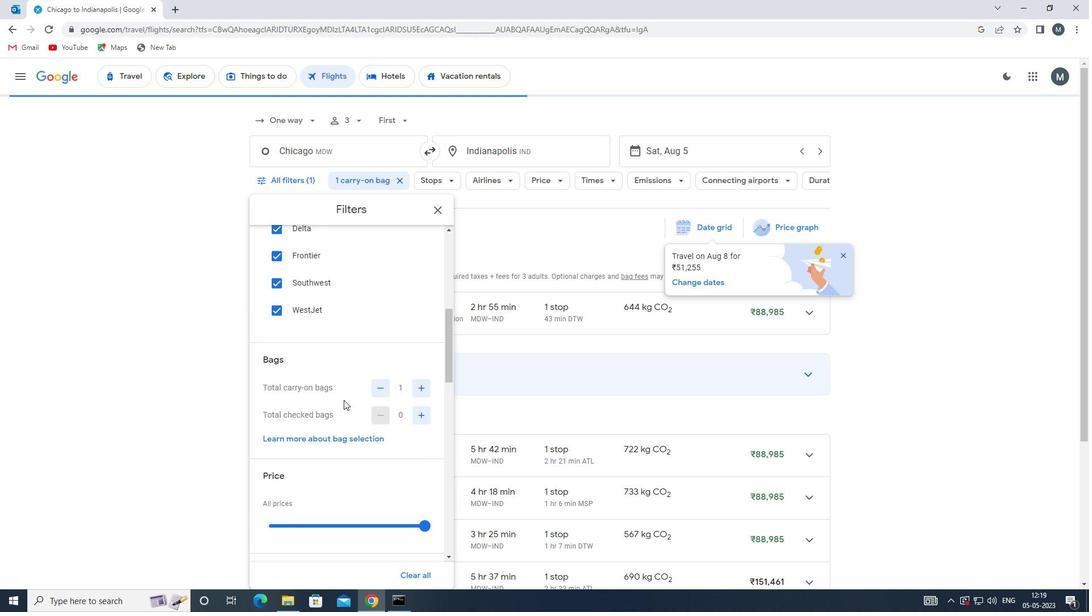 
Action: Mouse moved to (354, 386)
Screenshot: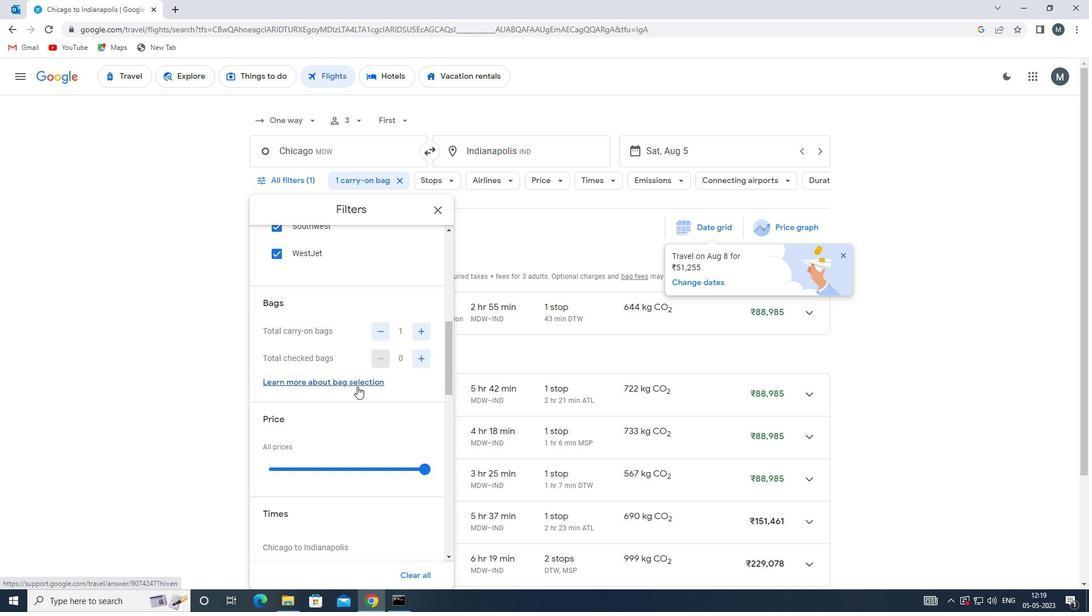 
Action: Mouse scrolled (354, 386) with delta (0, 0)
Screenshot: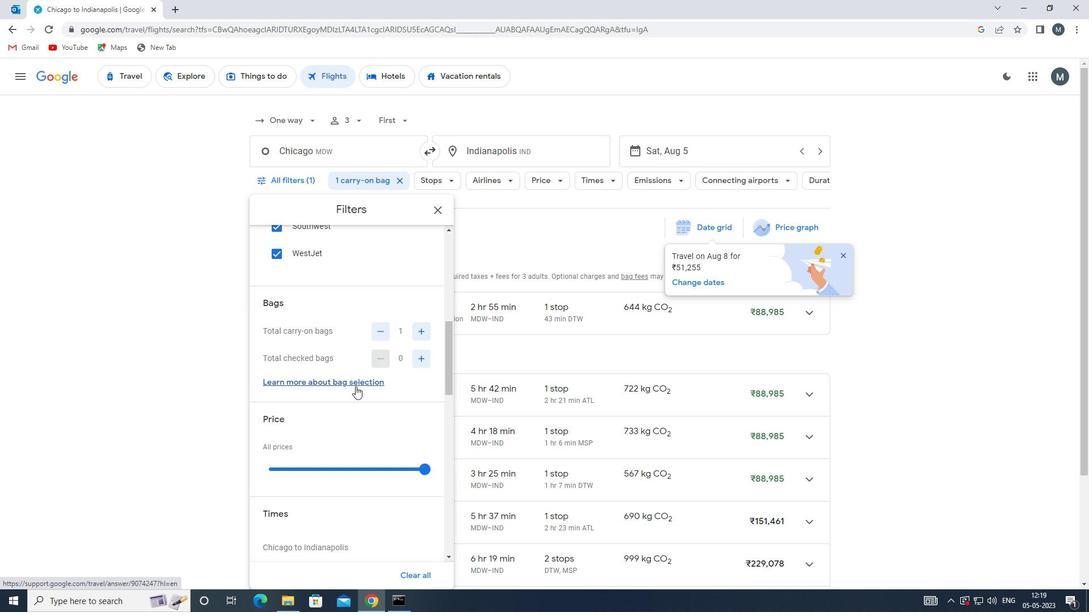 
Action: Mouse moved to (322, 412)
Screenshot: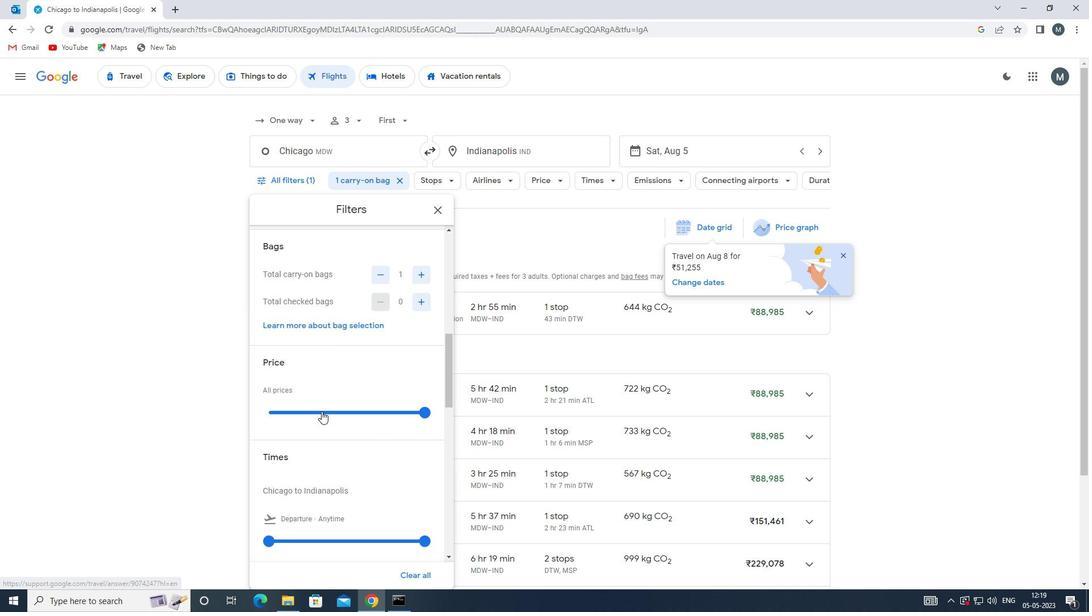 
Action: Mouse pressed left at (322, 412)
Screenshot: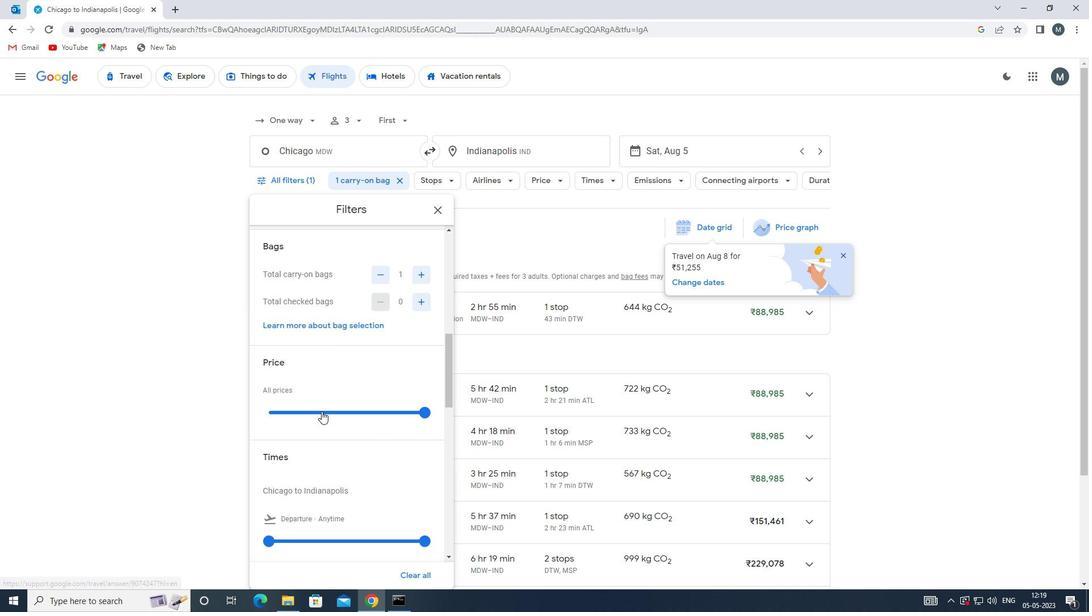 
Action: Mouse moved to (322, 412)
Screenshot: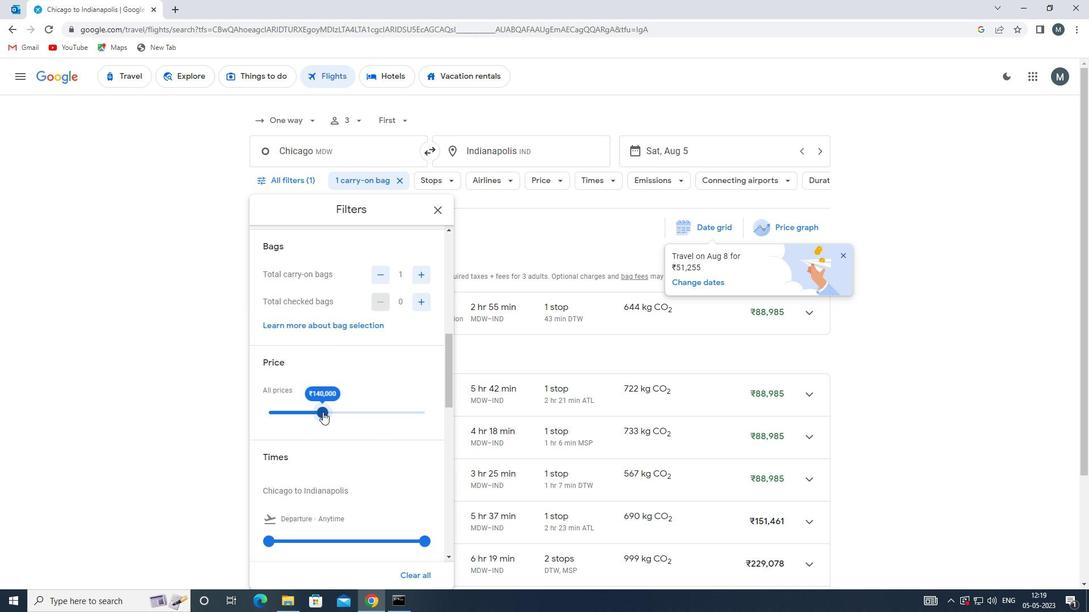 
Action: Mouse pressed left at (322, 412)
Screenshot: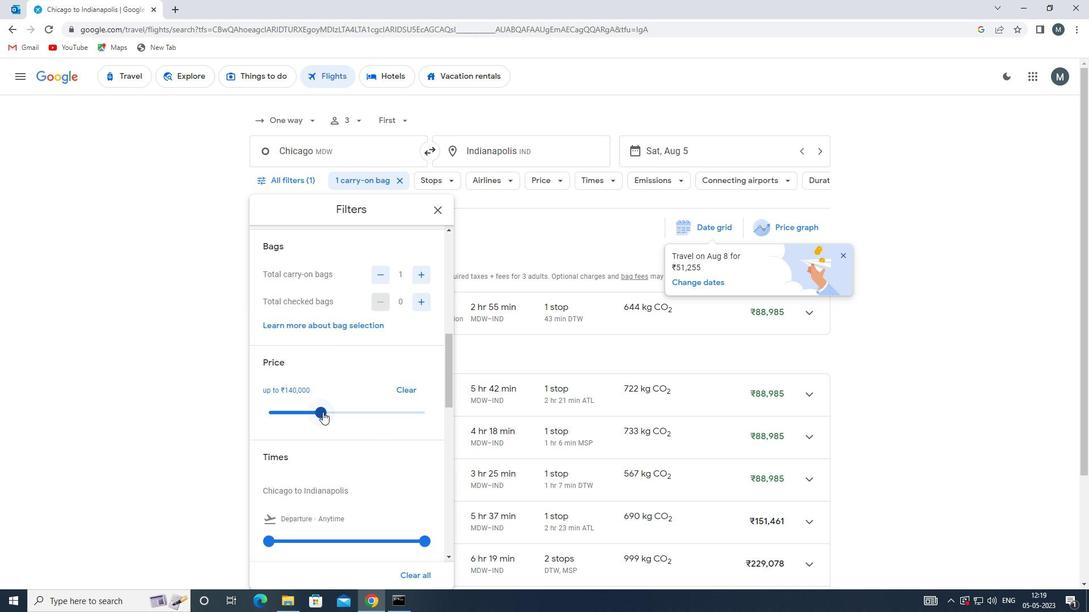 
Action: Mouse moved to (334, 392)
Screenshot: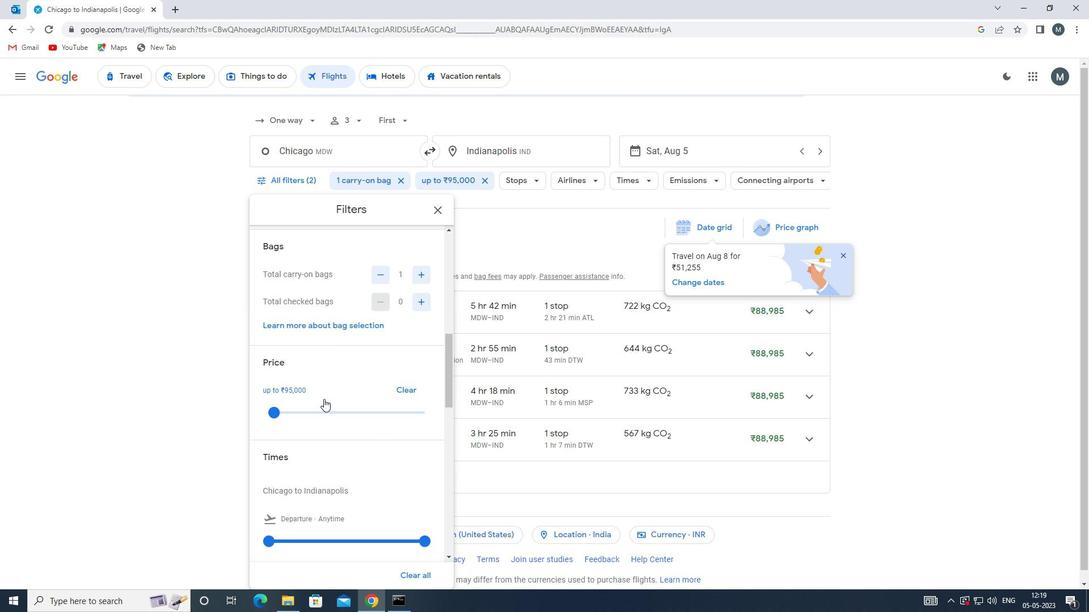 
Action: Mouse scrolled (334, 391) with delta (0, 0)
Screenshot: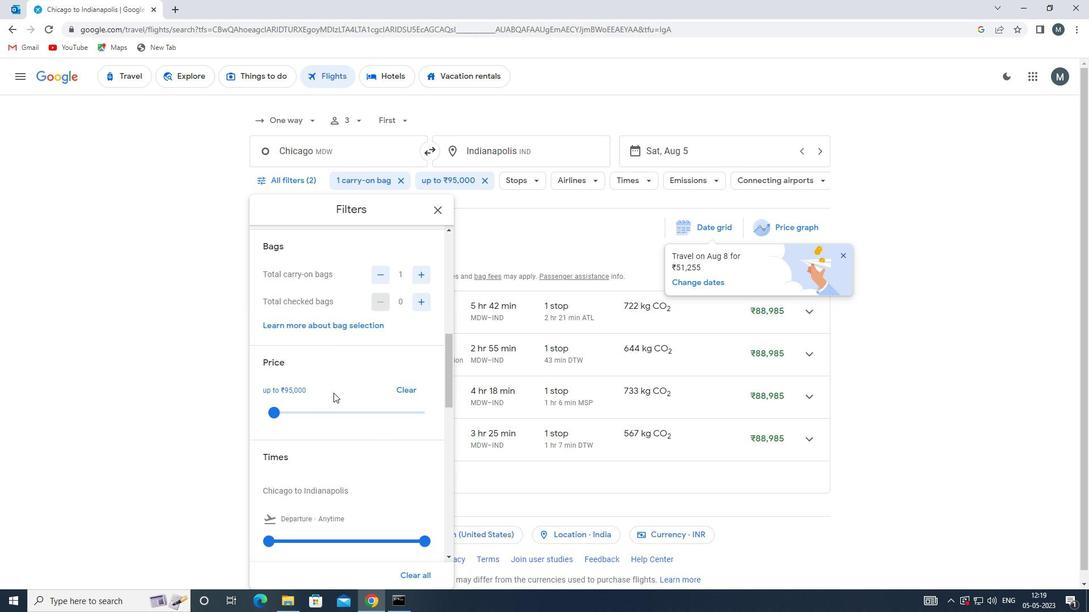 
Action: Mouse scrolled (334, 391) with delta (0, 0)
Screenshot: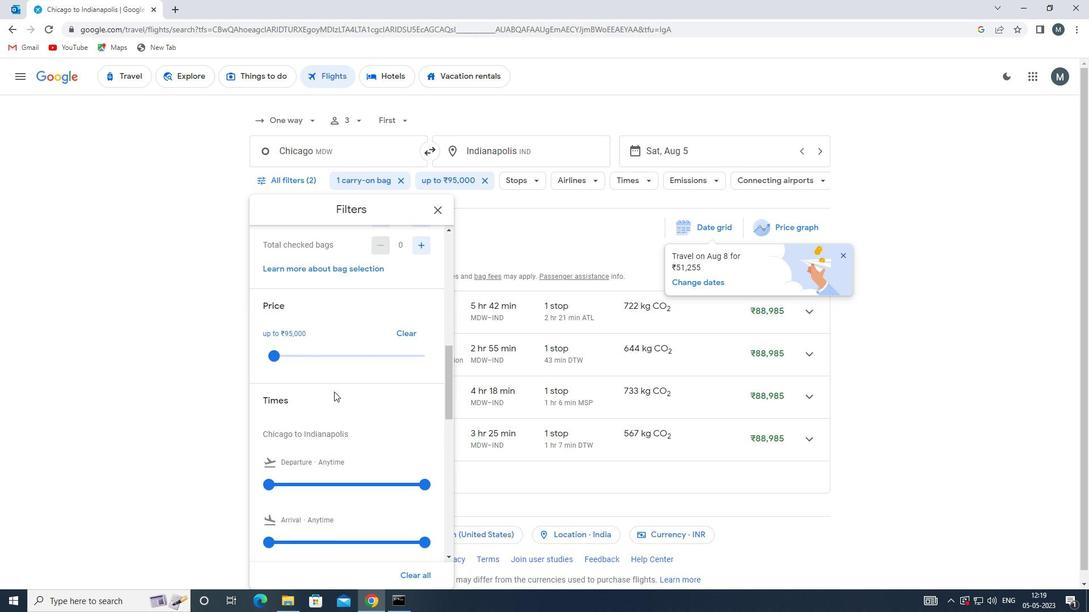 
Action: Mouse moved to (270, 427)
Screenshot: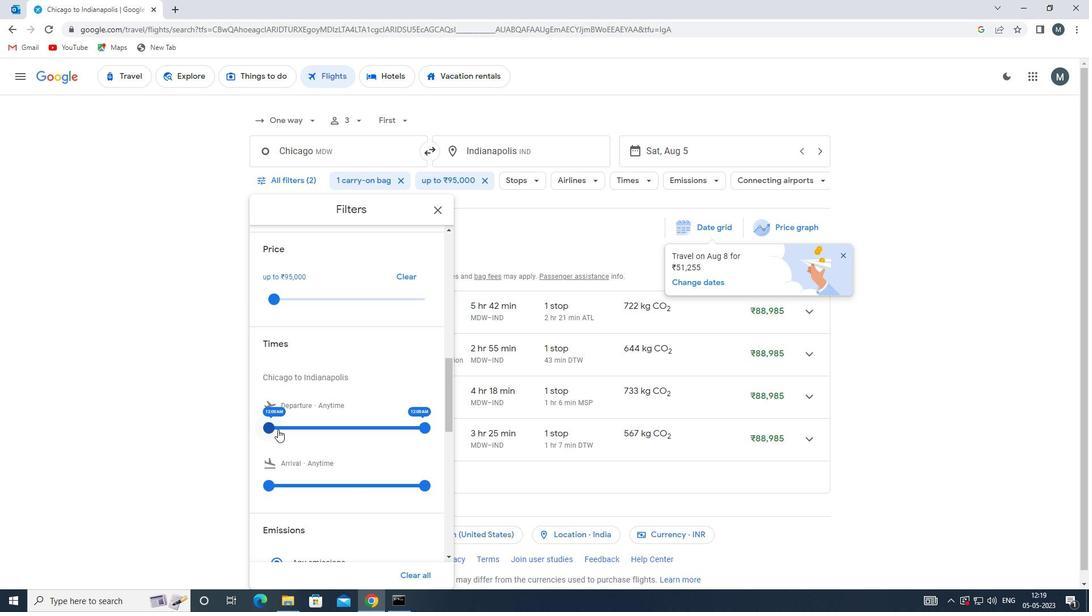 
Action: Mouse pressed left at (270, 427)
Screenshot: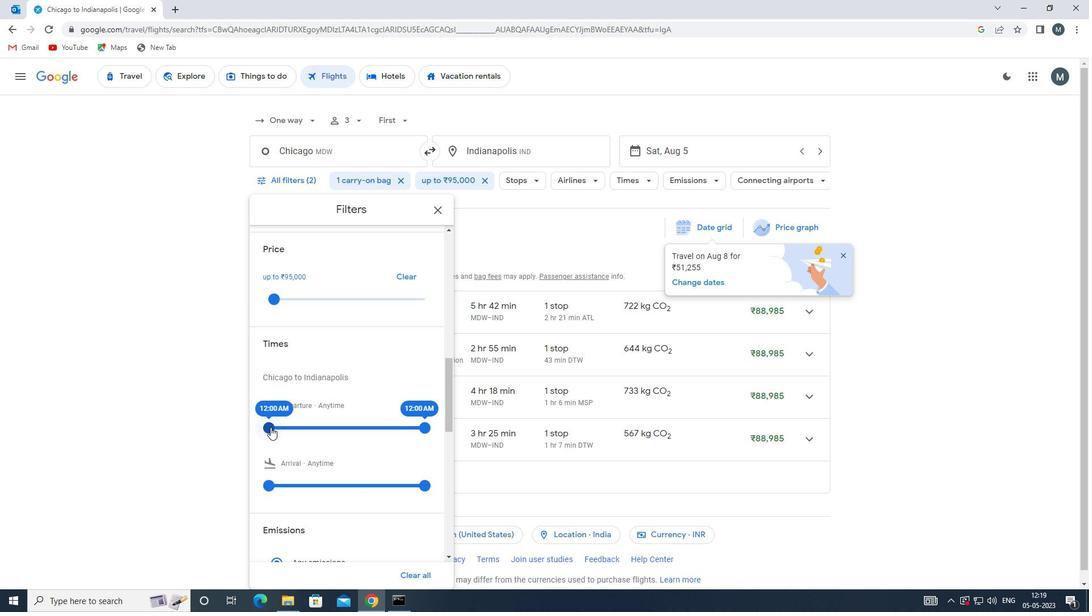 
Action: Mouse moved to (426, 427)
Screenshot: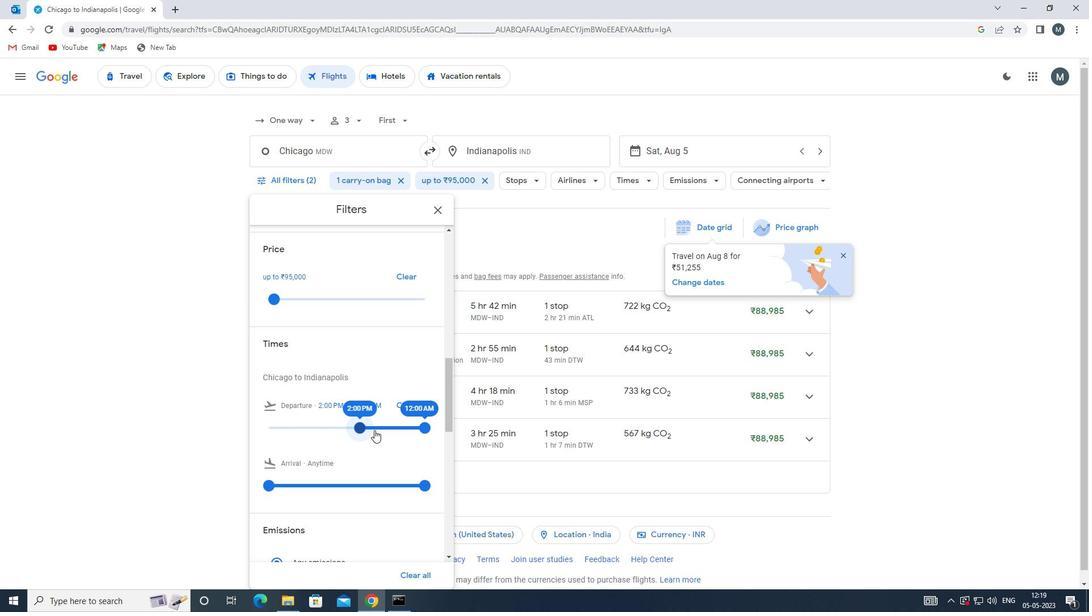 
Action: Mouse pressed left at (426, 427)
Screenshot: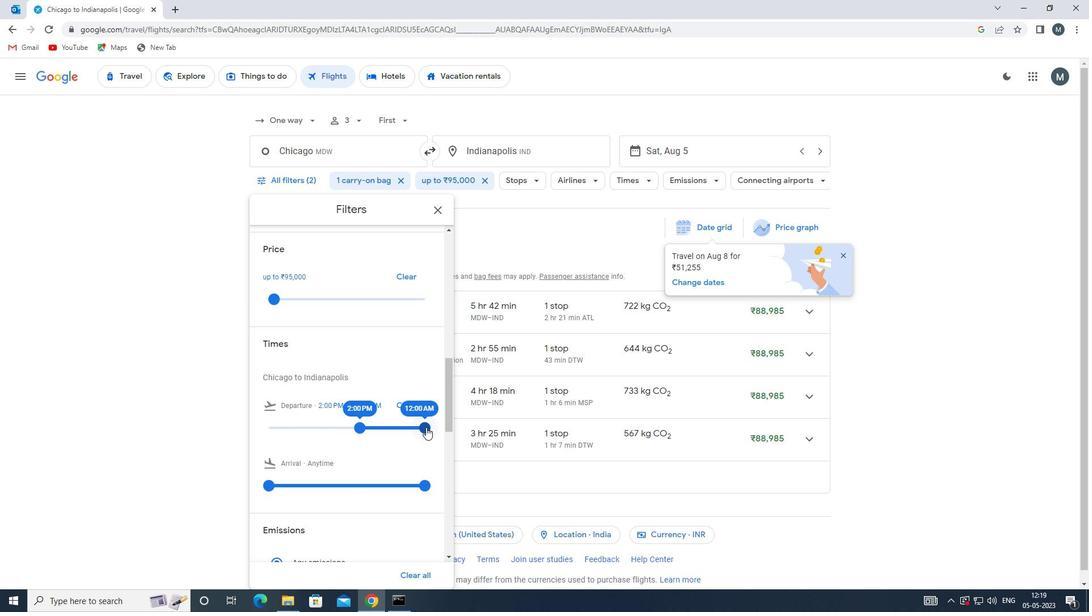 
Action: Mouse moved to (367, 400)
Screenshot: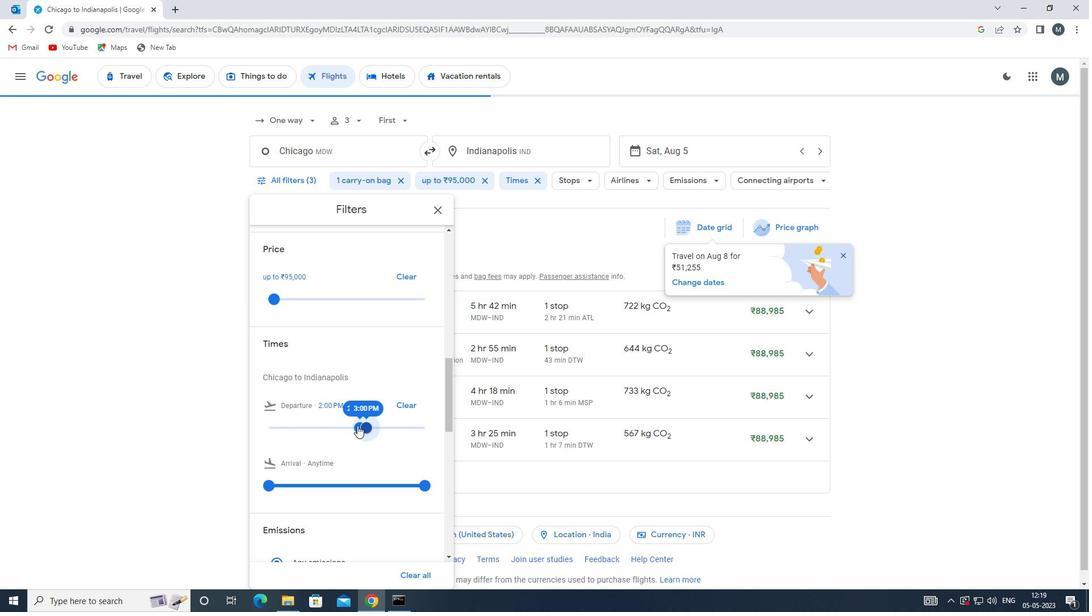 
Action: Mouse scrolled (367, 400) with delta (0, 0)
Screenshot: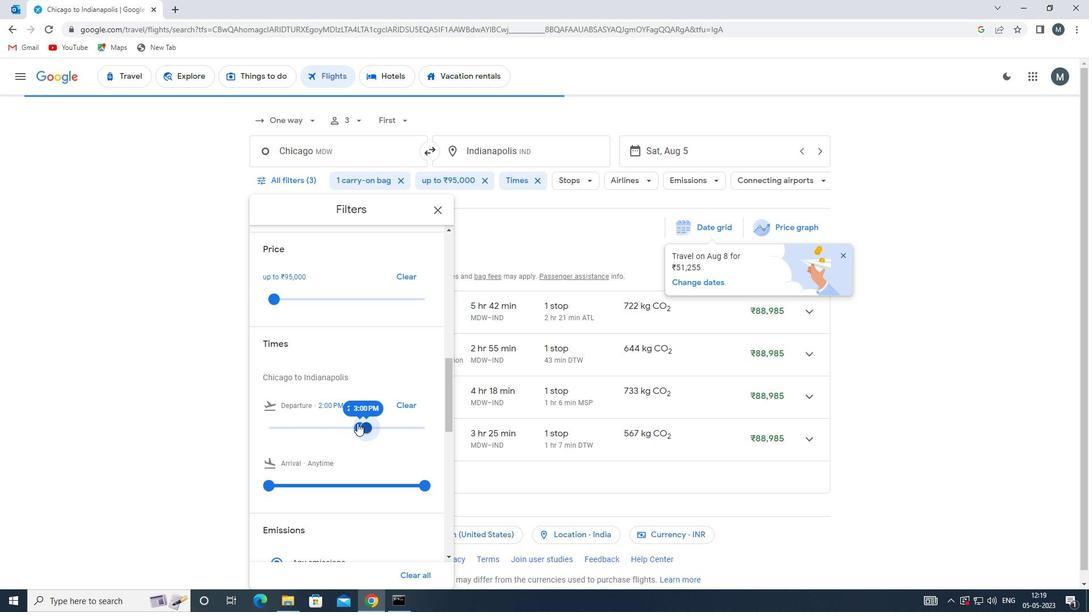 
Action: Mouse scrolled (367, 400) with delta (0, 0)
Screenshot: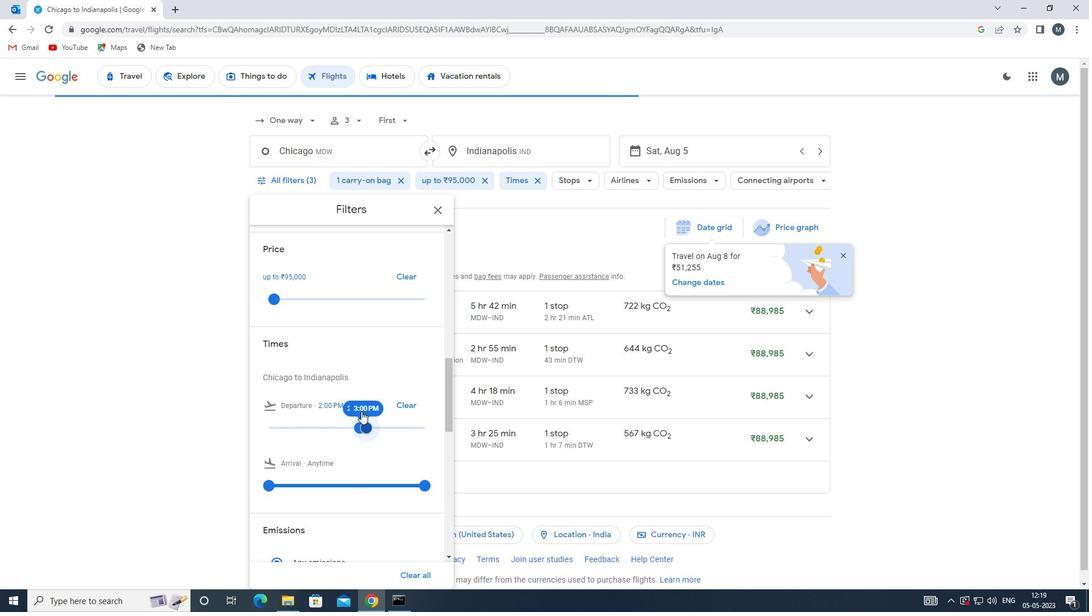 
Action: Mouse moved to (435, 209)
Screenshot: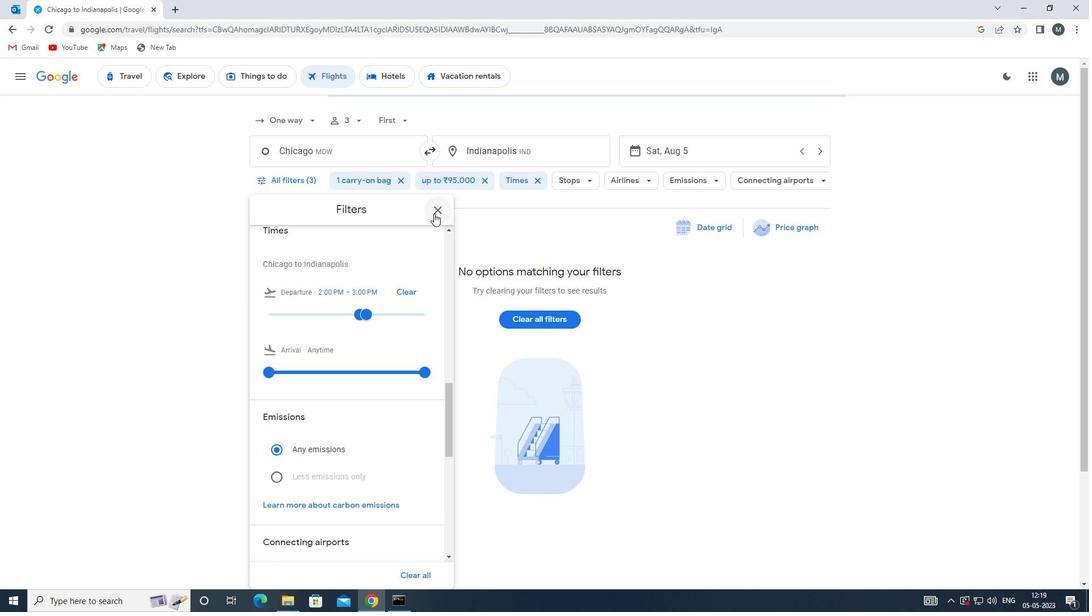
Action: Mouse pressed left at (435, 209)
Screenshot: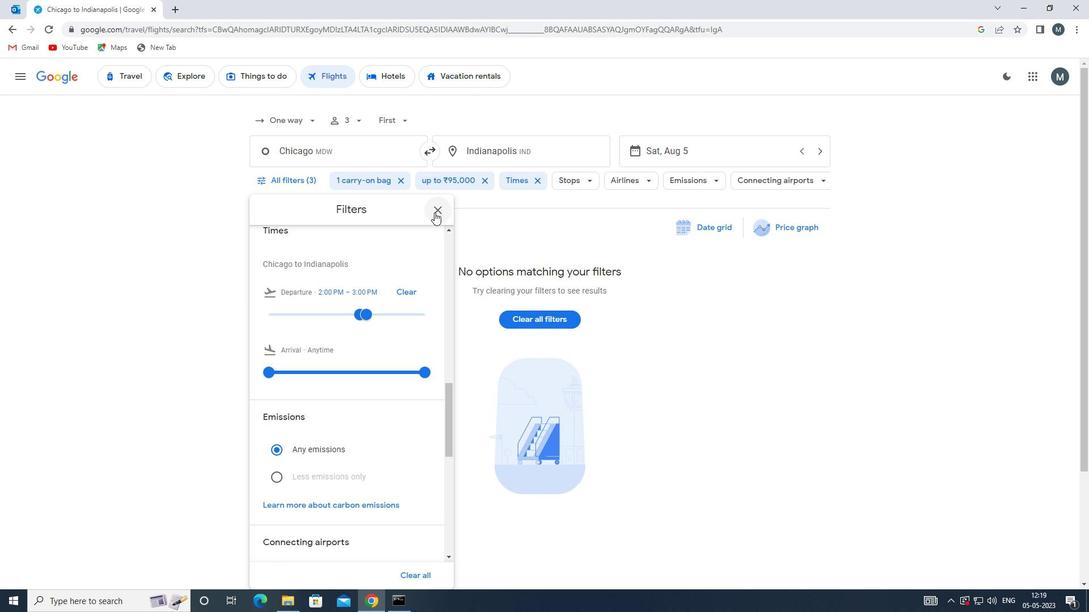 
Action: Mouse moved to (432, 217)
Screenshot: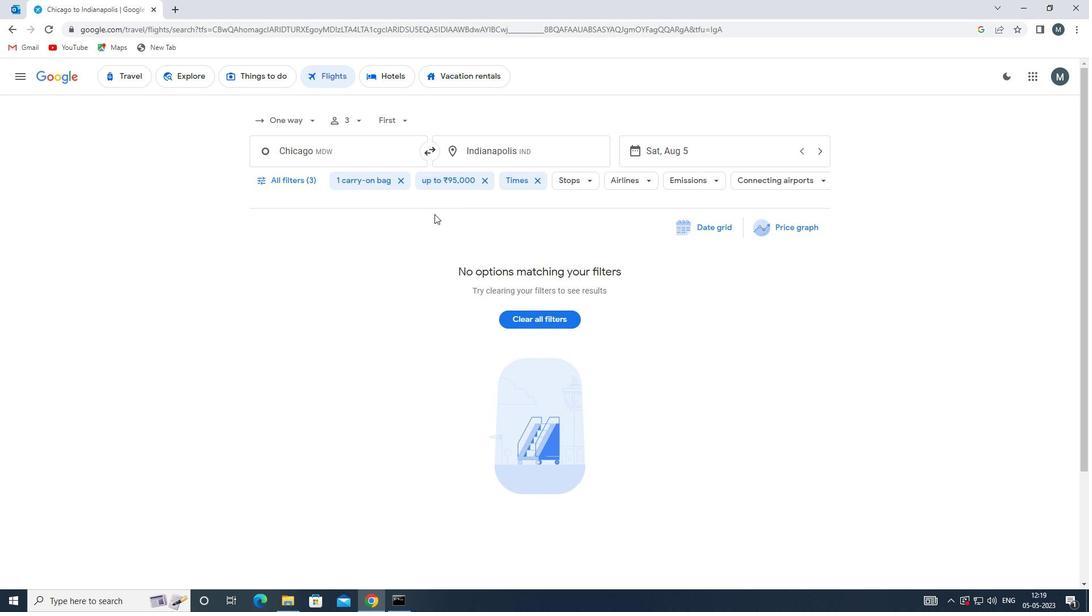 
